 Task: Open a blank worksheet and write heading  Student grades data  Add 10 students name:-  'Joshua Rivera, Zoey Coleman, Ryan Wright, Addison Bailey, Jonathan Simmons, Brooklyn Ward, Caleb Barnes, Audrey Collins, Gabriel Perry, Sofia Bell. ' in march Last week sales are  100 to 150. Math Grade:-  90, 95, 80, 92, 85,88, 90, 78, 92, 85.Science Grade:-  85, 87, 92, 88, 90, 85, 92, 80, 88, 90.English Grade:-  92, 90, 85, 90, 88, 92, 85, 82, 90, 88.History Grade:-  88, 92, 78, 95, 90, 90, 80, 85, 92, 90. Total use the formula   =SUM(D2:G2) then presss enter. Save page analysisSalesBySKU_2022
Action: Mouse moved to (79, 106)
Screenshot: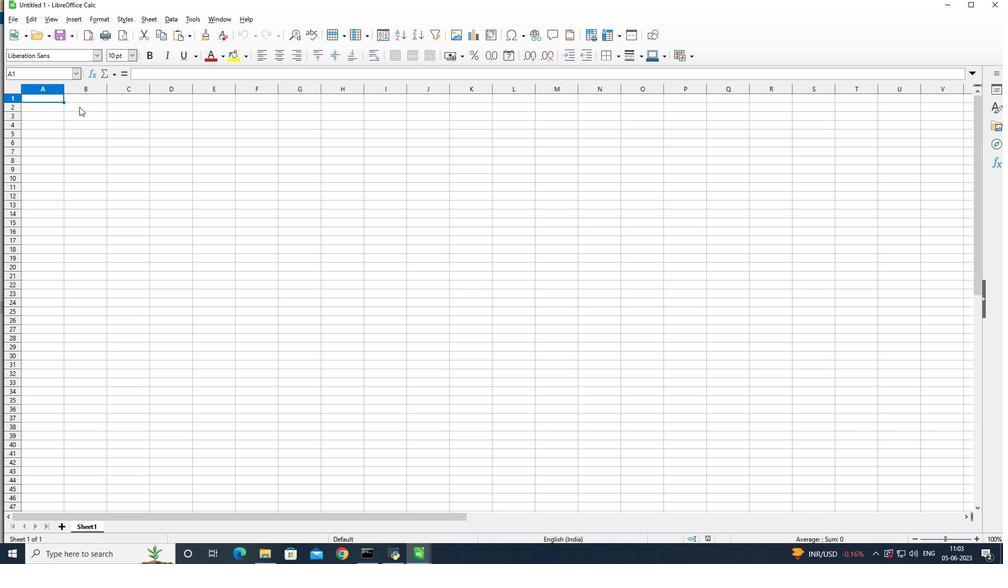 
Action: Mouse pressed left at (79, 106)
Screenshot: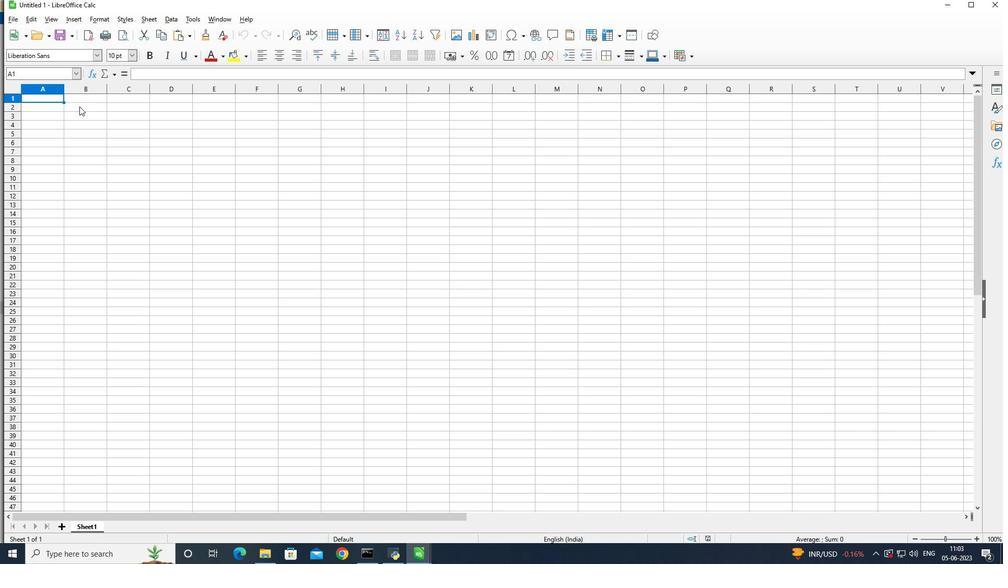 
Action: Mouse moved to (97, 106)
Screenshot: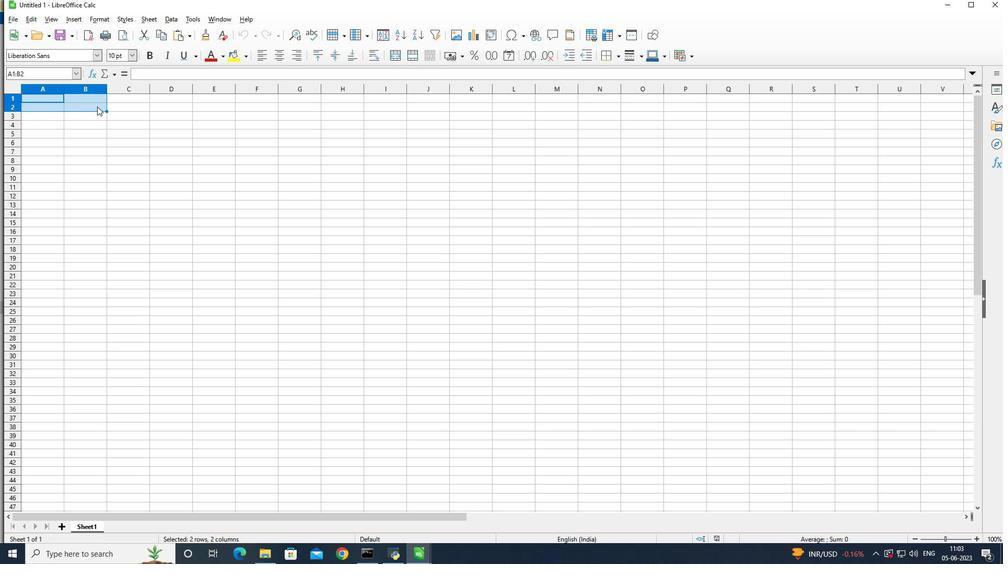 
Action: Key pressed <Key.shift>Student<Key.space><Key.shift>Grades<Key.space><Key.shift>Dara<Key.backspace><Key.backspace>ta<Key.enter>
Screenshot: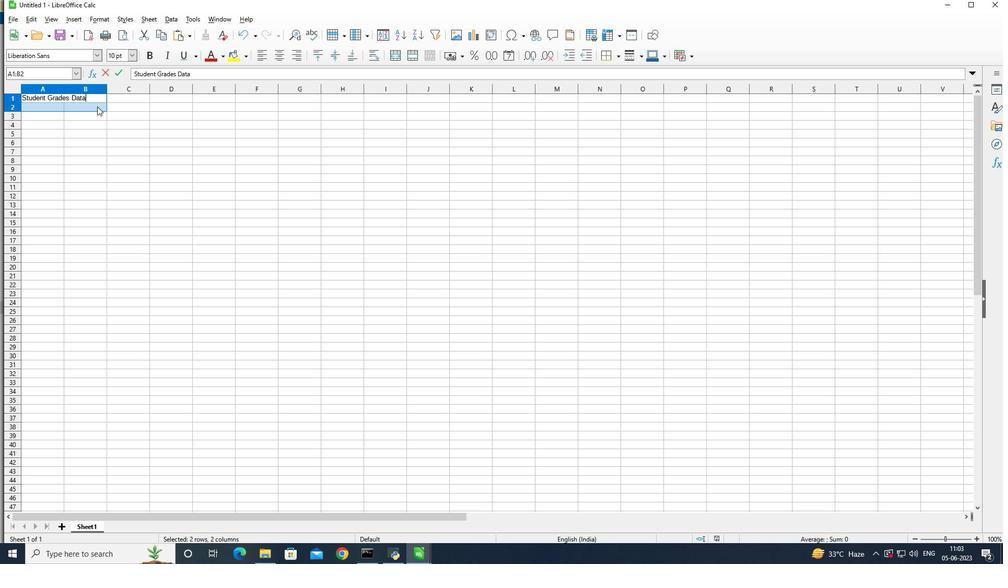 
Action: Mouse moved to (72, 111)
Screenshot: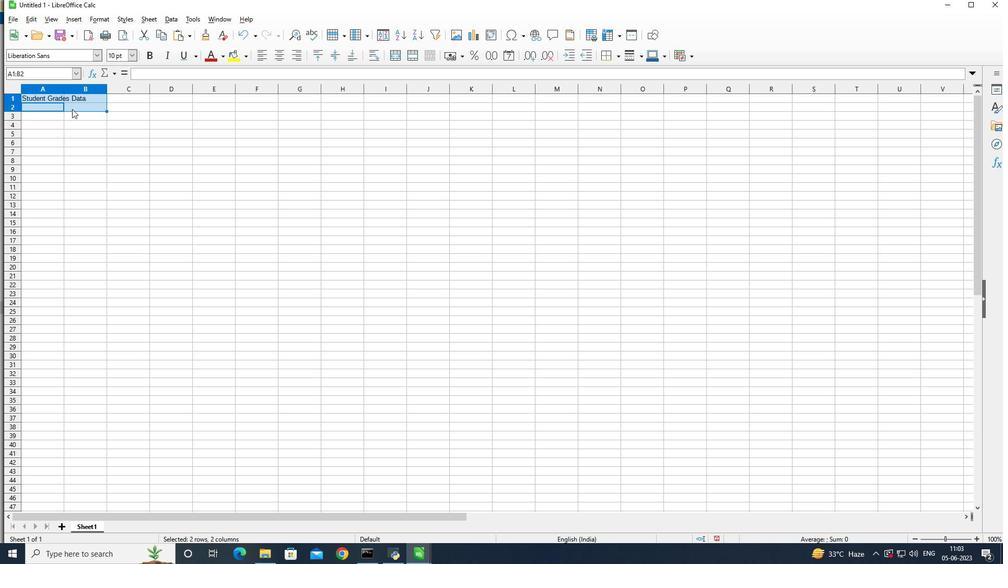 
Action: Mouse pressed left at (72, 111)
Screenshot: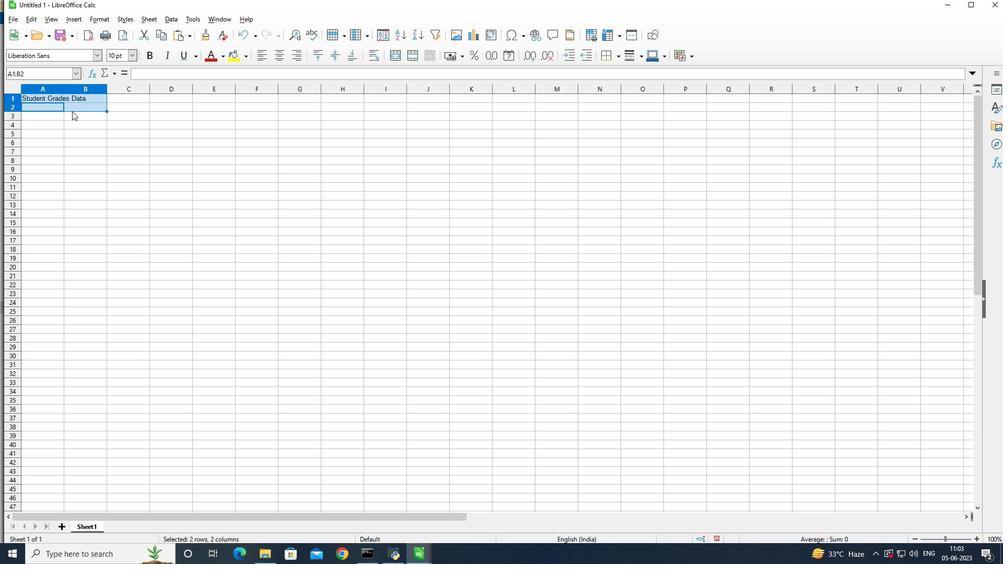 
Action: Mouse moved to (62, 131)
Screenshot: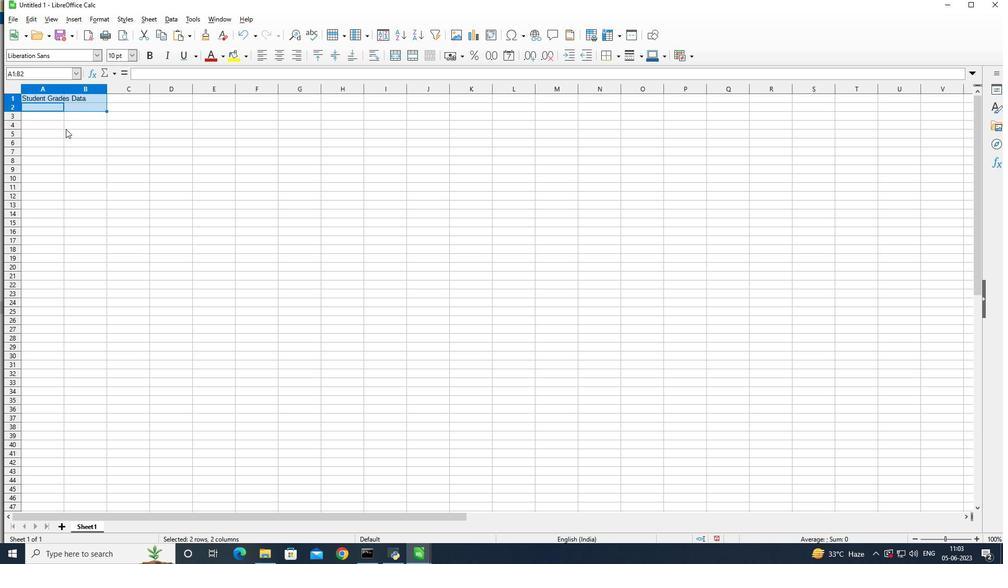 
Action: Mouse pressed left at (62, 131)
Screenshot: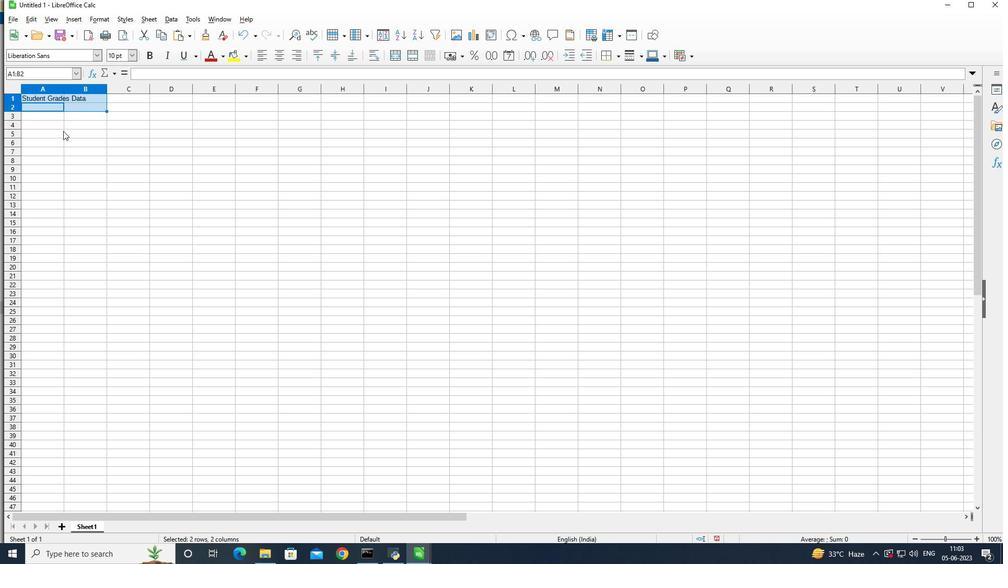 
Action: Mouse moved to (130, 119)
Screenshot: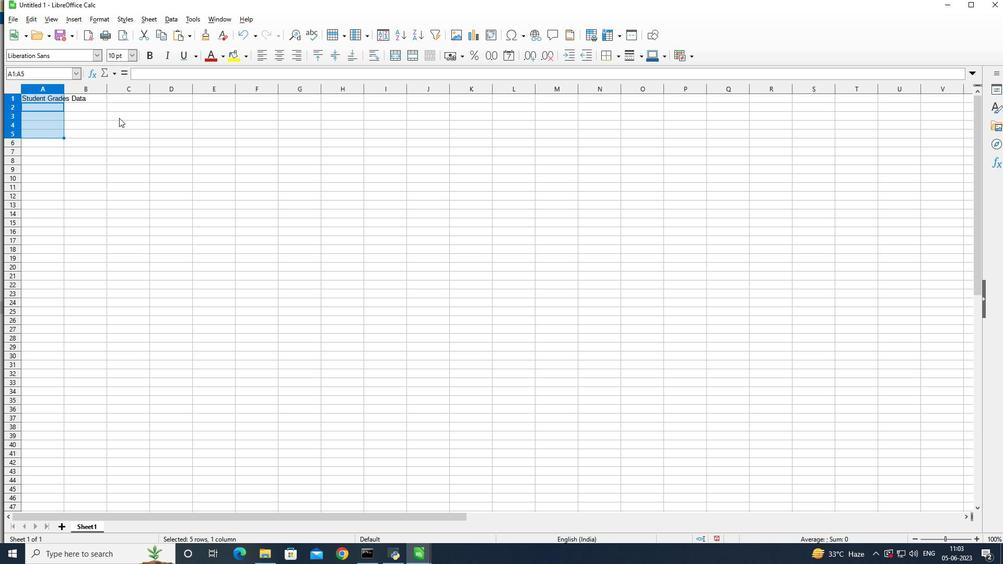 
Action: Mouse pressed left at (130, 119)
Screenshot: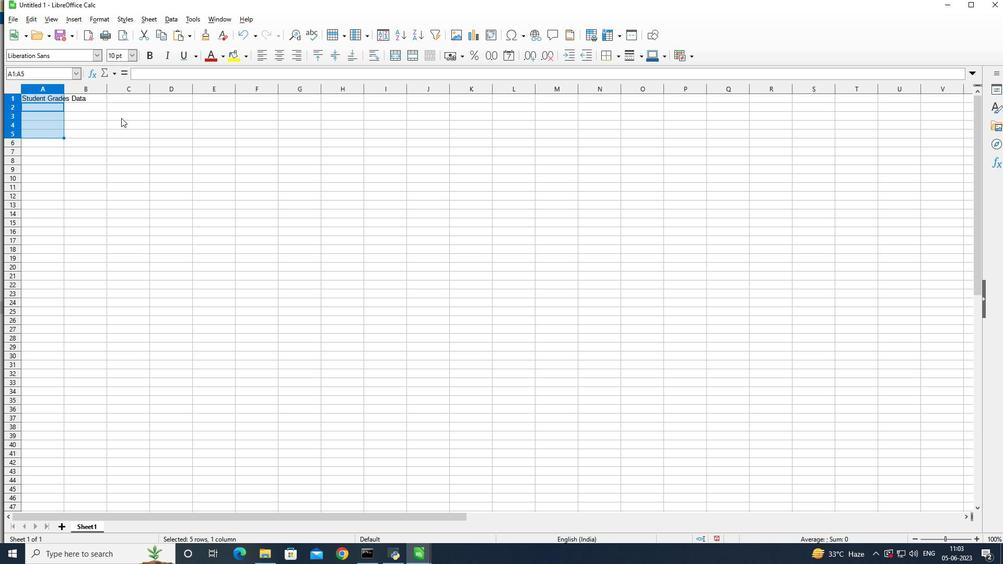 
Action: Mouse moved to (324, 180)
Screenshot: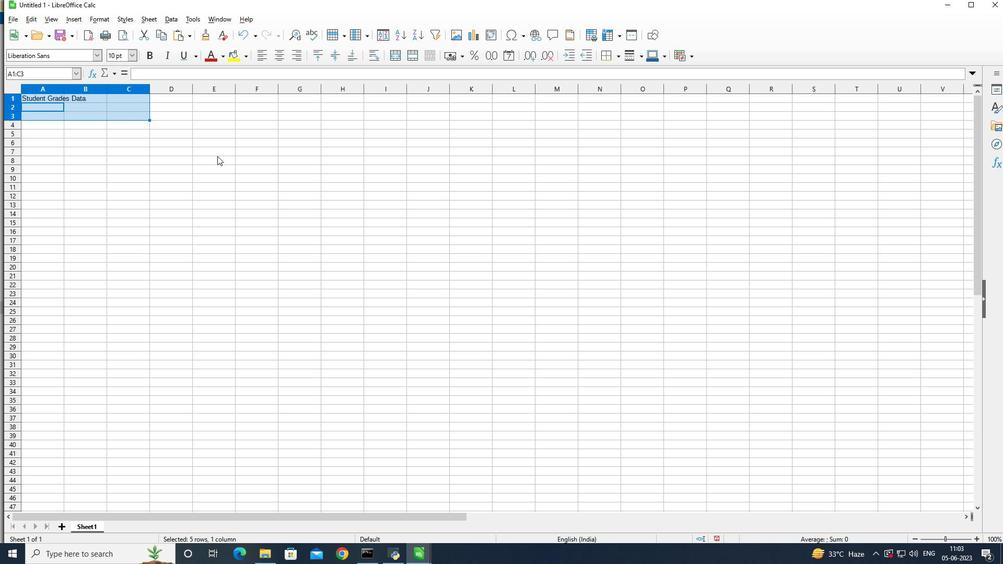 
Action: Mouse pressed right at (324, 180)
Screenshot: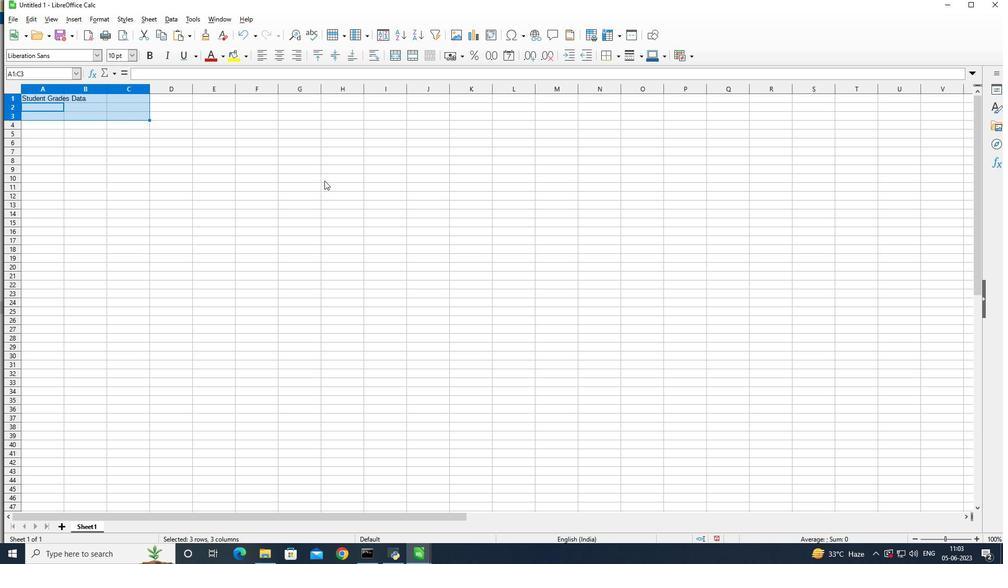 
Action: Mouse moved to (39, 108)
Screenshot: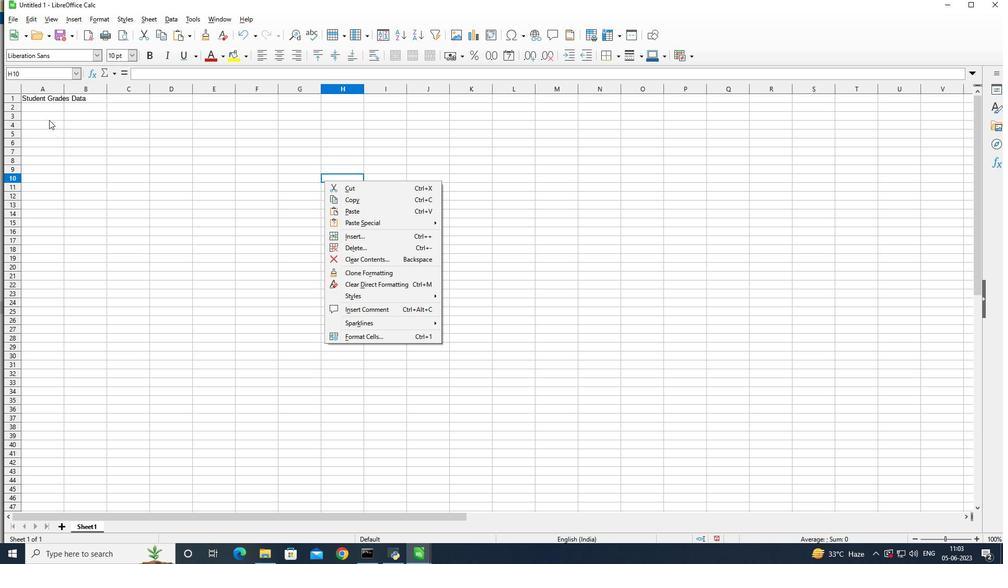 
Action: Mouse pressed left at (39, 108)
Screenshot: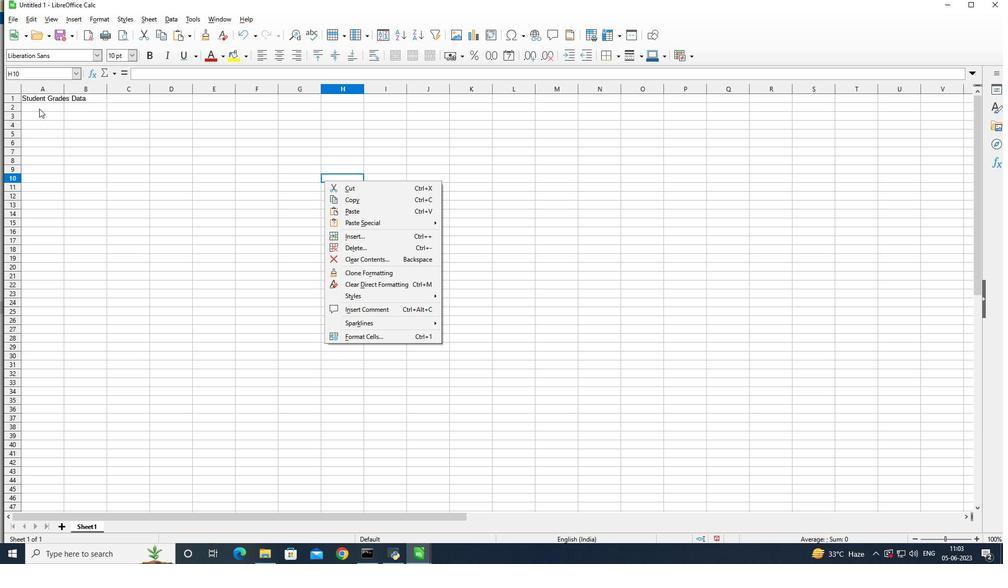 
Action: Mouse pressed left at (39, 108)
Screenshot: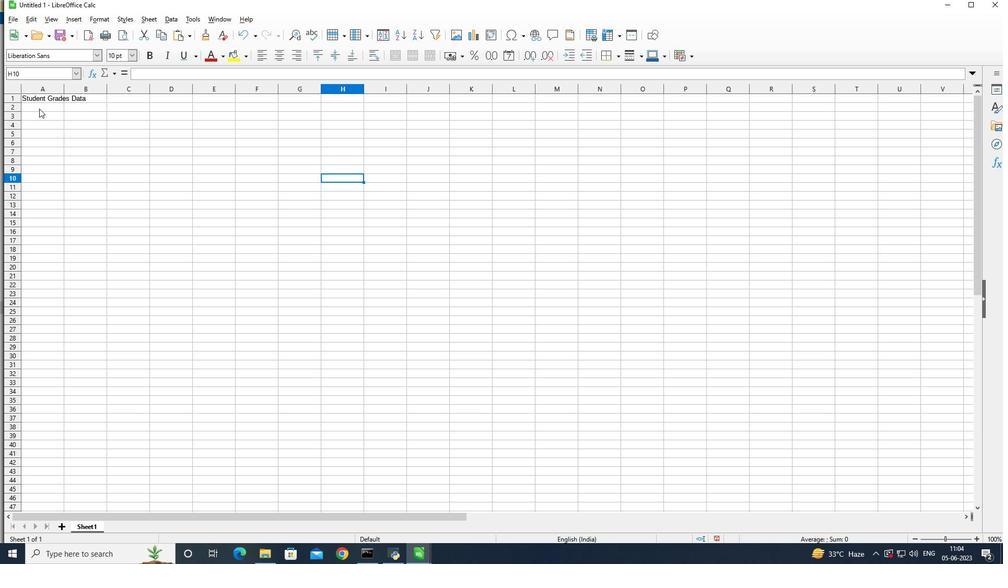 
Action: Mouse moved to (83, 193)
Screenshot: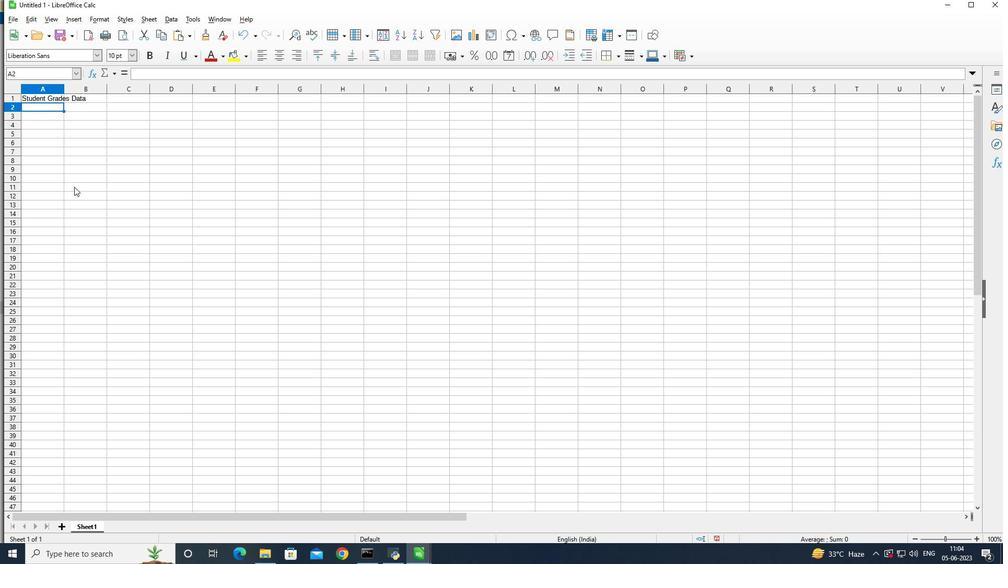 
Action: Key pressed <Key.shift>Name<Key.enter><Key.shift>Joshua<Key.space><Key.shift><Key.shift><Key.shift><Key.shift><Key.shift><Key.shift><Key.shift><Key.shift><Key.shift><Key.shift><Key.shift><Key.shift><Key.shift><Key.shift><Key.shift><Key.shift><Key.shift><Key.shift><Key.shift><Key.shift><Key.shift><Key.shift><Key.shift>Rivera<Key.enter><Key.shift>Zoey<Key.space><Key.shift>Coleman<Key.enter><Key.shift>Ryan<Key.space><Key.shift>Wright<Key.enter><Key.shift>Addison<Key.space><Key.shift>Bailey<Key.enter><Key.shift>Jonathan<Key.space><Key.shift>Simmons<Key.enter><Key.shift>Brookly<Key.space><Key.shift>Ward<Key.enter><Key.shift>Caleb<Key.space><Key.shift>Barnes<Key.enter><Key.shift>Audrey<Key.space><Key.shift>Collins<Key.enter><Key.shift><Key.shift><Key.shift><Key.shift><Key.shift><Key.shift><Key.shift><Key.shift><Key.shift><Key.shift><Key.shift><Key.shift>Gabriel<Key.space><Key.shift>Perry<Key.enter><Key.shift>Sofia<Key.space><Key.shift>Bell<Key.enter>
Screenshot: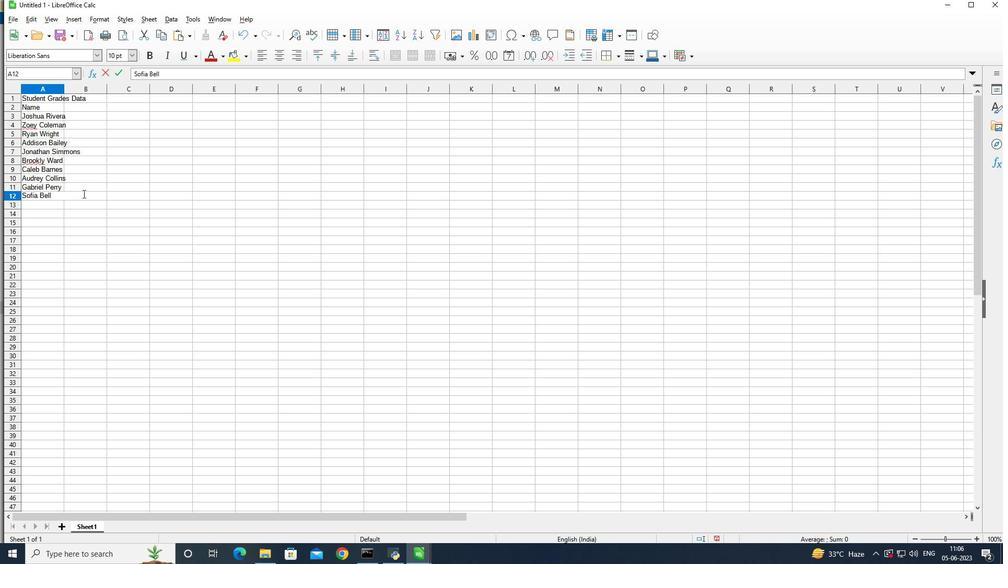 
Action: Mouse moved to (111, 108)
Screenshot: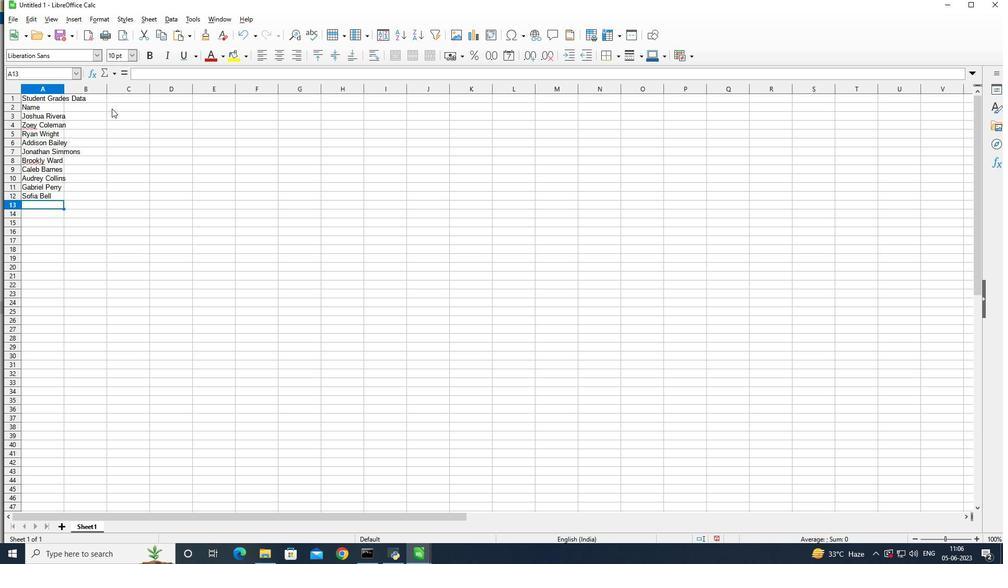
Action: Mouse pressed left at (111, 108)
Screenshot: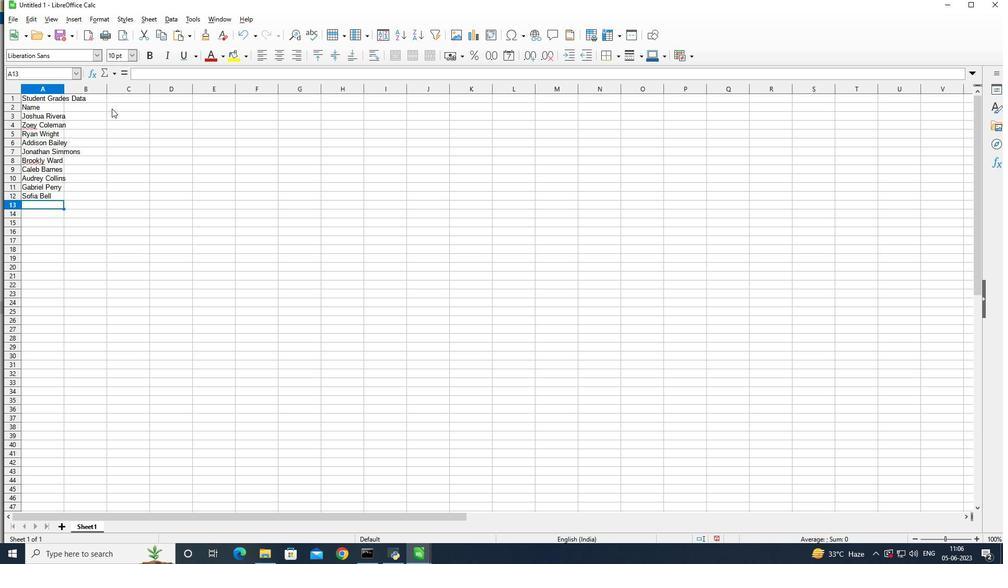 
Action: Mouse moved to (683, 308)
Screenshot: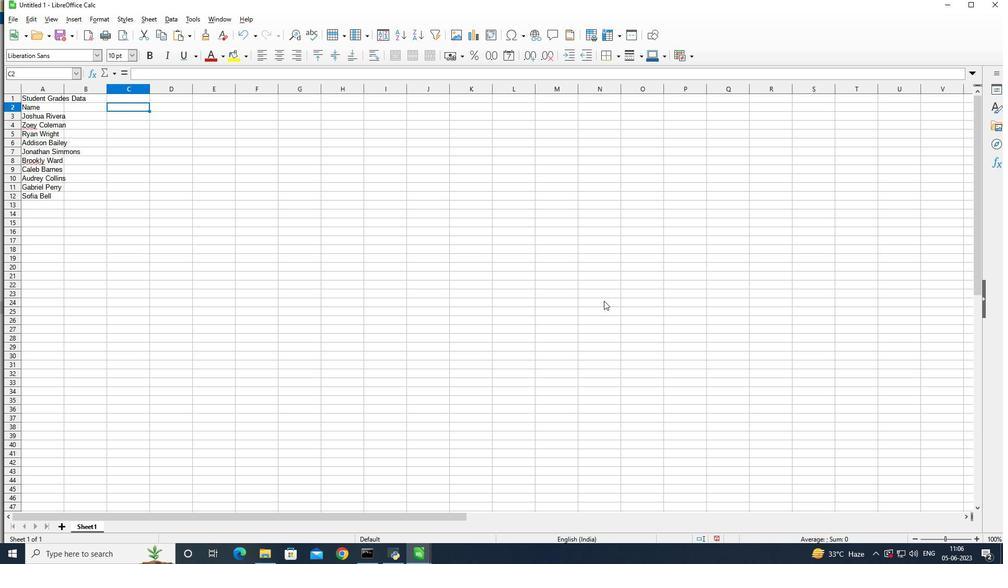 
Action: Key pressed <Key.shift>March<Key.space>
Screenshot: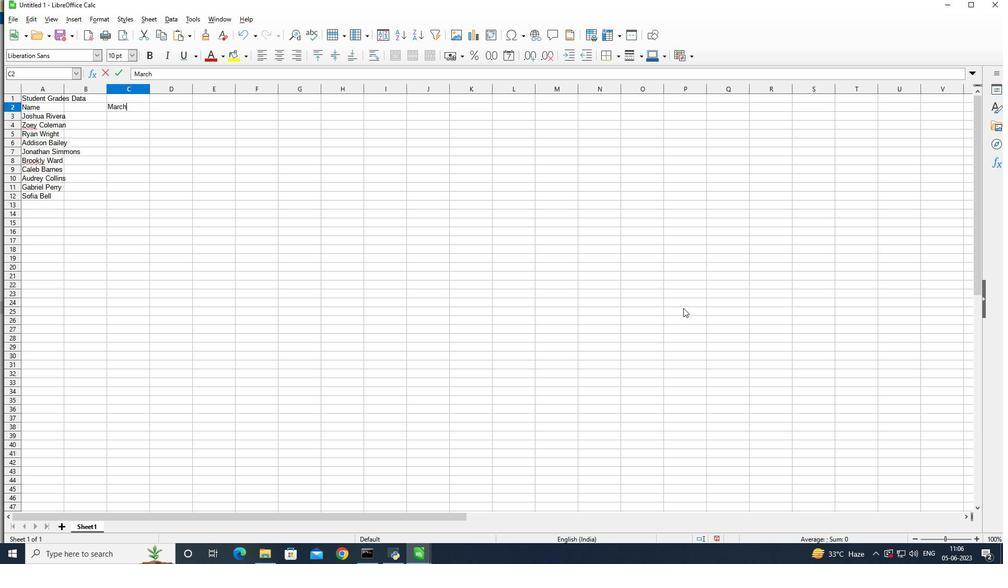 
Action: Mouse moved to (683, 308)
Screenshot: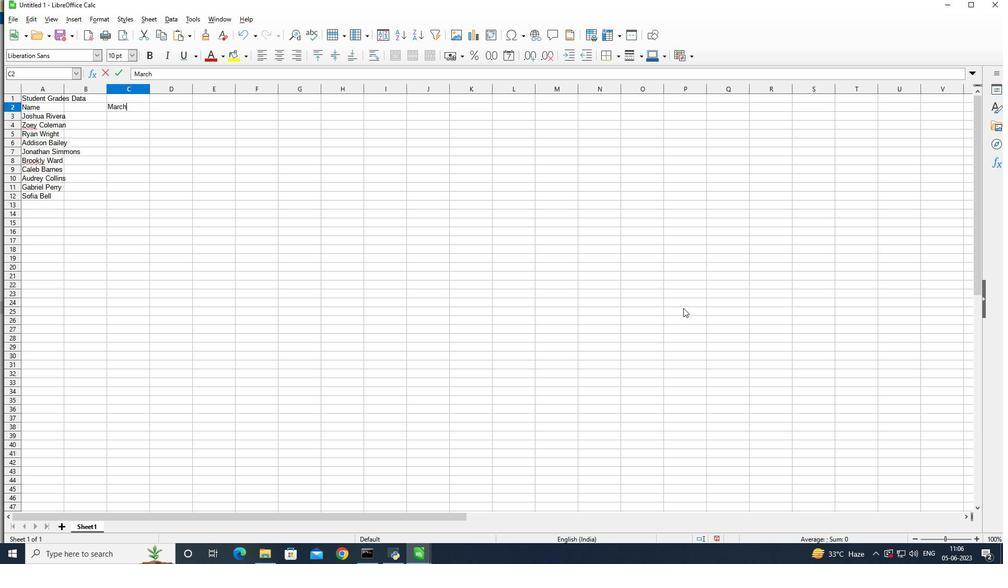 
Action: Key pressed <Key.shift>l
Screenshot: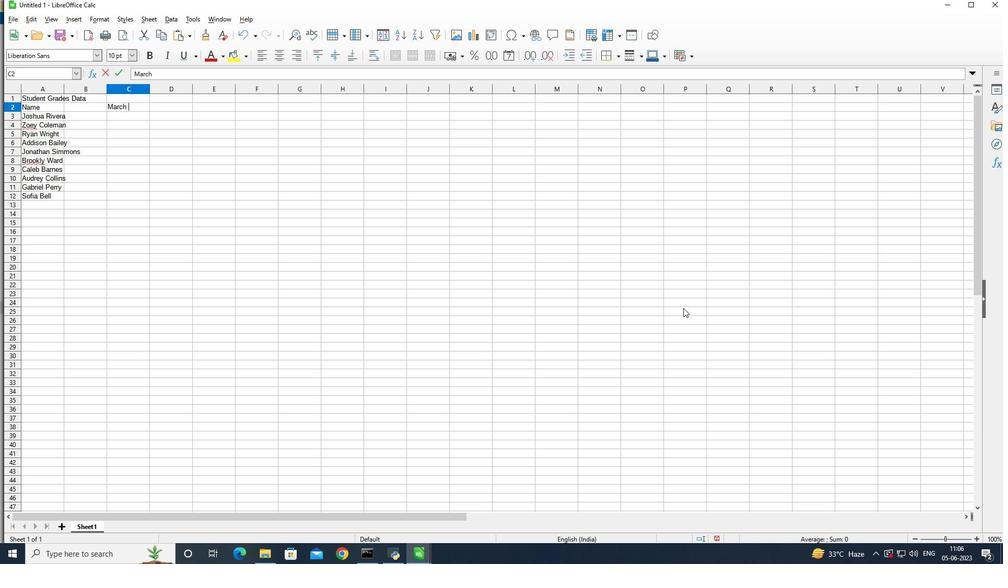 
Action: Mouse moved to (683, 309)
Screenshot: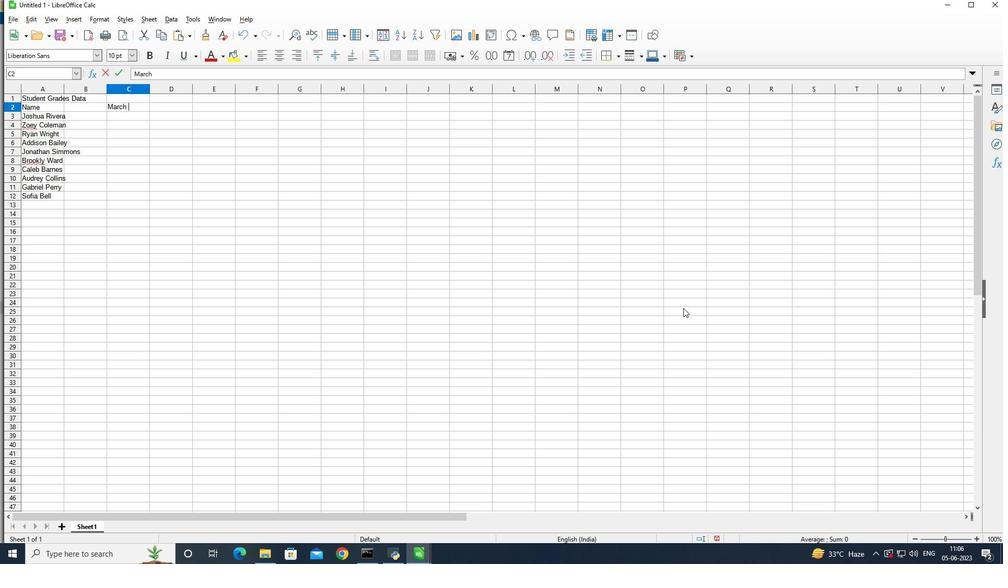 
Action: Key pressed ast<Key.space>
Screenshot: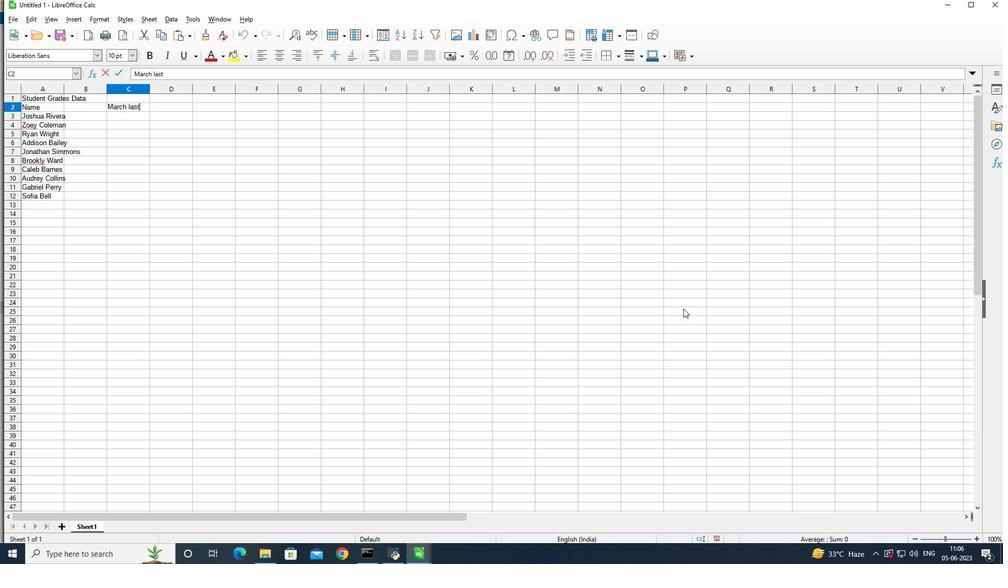 
Action: Mouse moved to (683, 309)
Screenshot: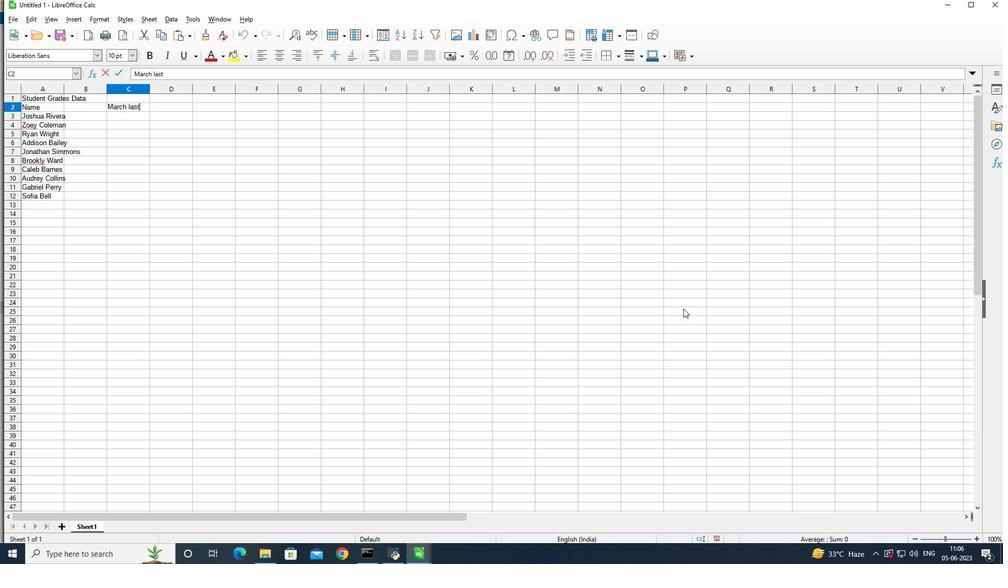
Action: Key pressed <Key.shift>week<Key.space><Key.shift>sal
Screenshot: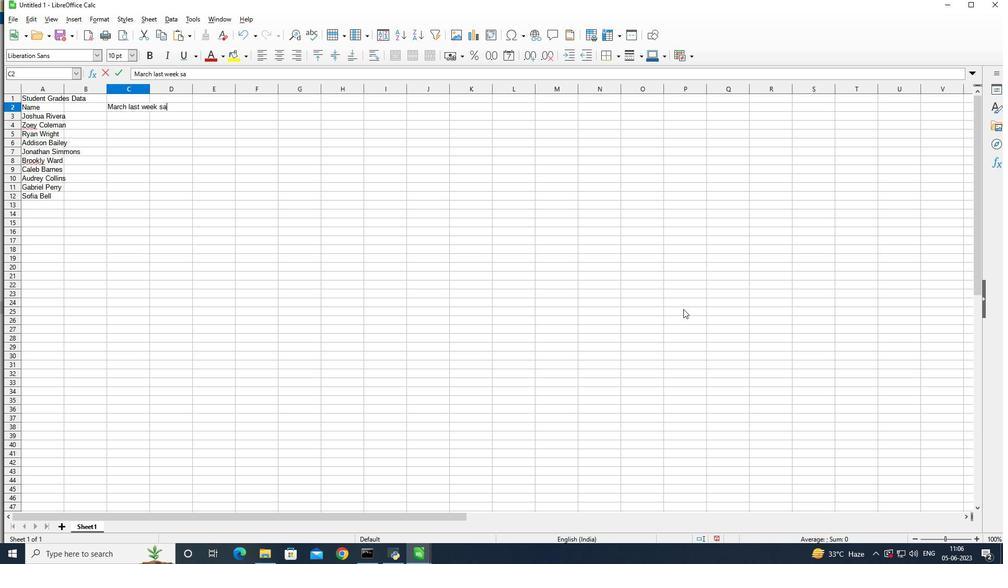 
Action: Mouse moved to (683, 309)
Screenshot: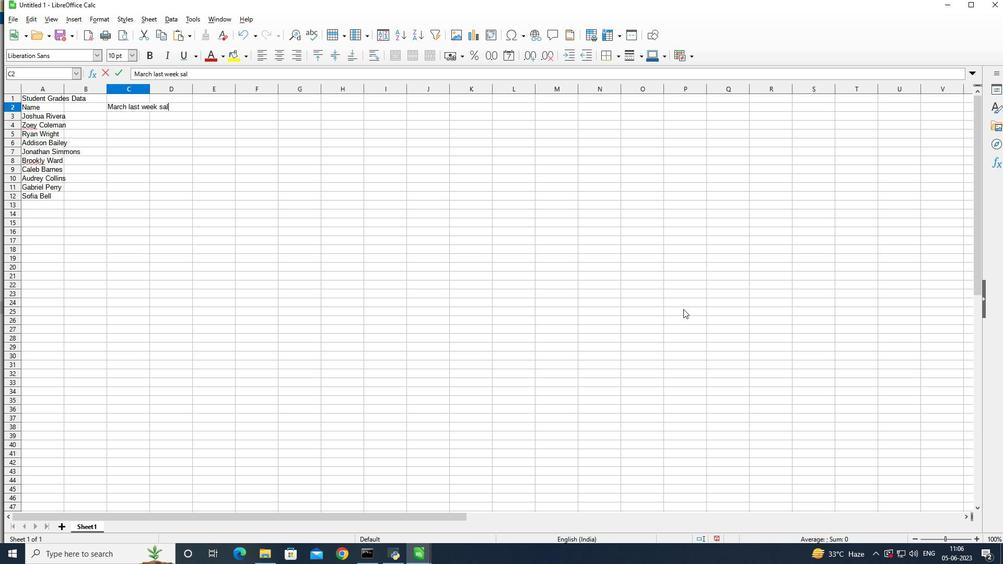 
Action: Key pressed e<Key.enter>100<Key.enter>102<Key.shift_r>1<Key.backspace>
Screenshot: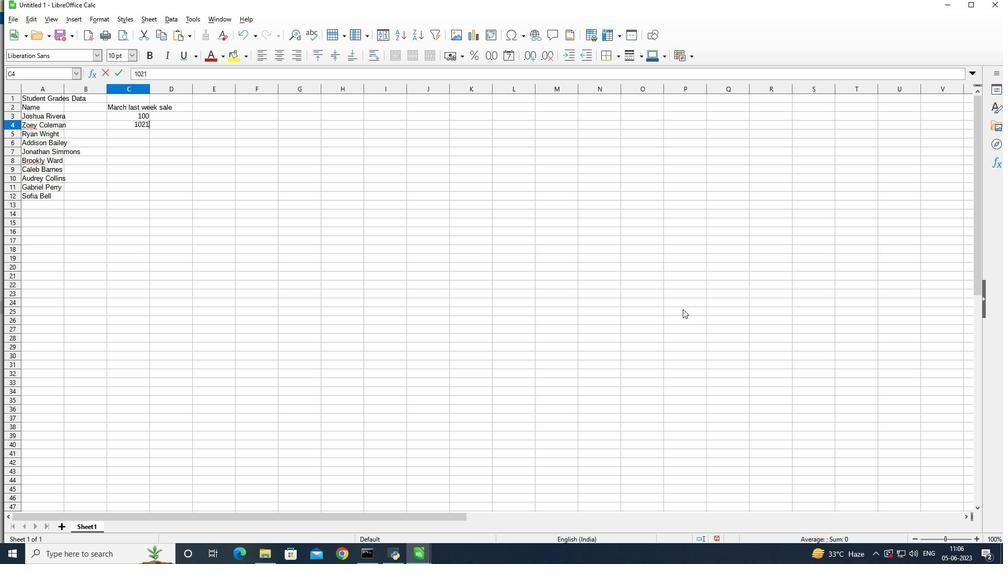 
Action: Mouse moved to (705, 332)
Screenshot: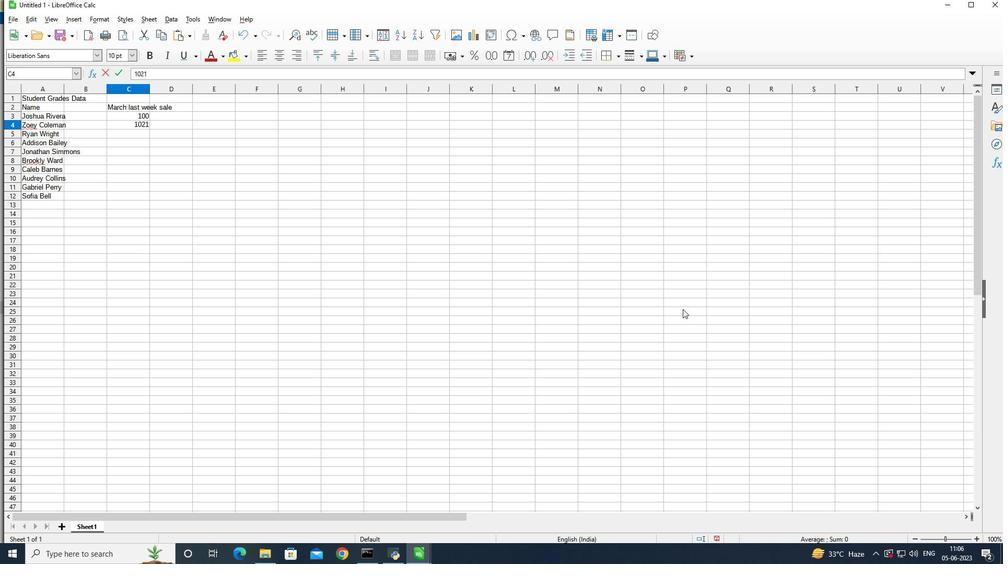 
Action: Key pressed <Key.enter>105<Key.enter>110<Key.enter>115<Key.enter>120<Key.enter>125<Key.enter>130<Key.enter>135<Key.enter>140
Screenshot: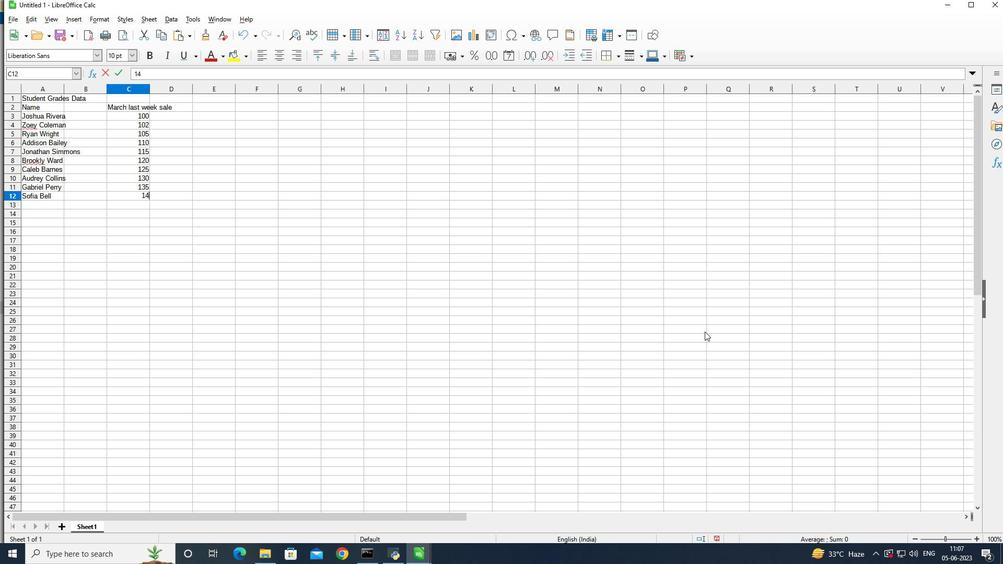 
Action: Mouse moved to (720, 344)
Screenshot: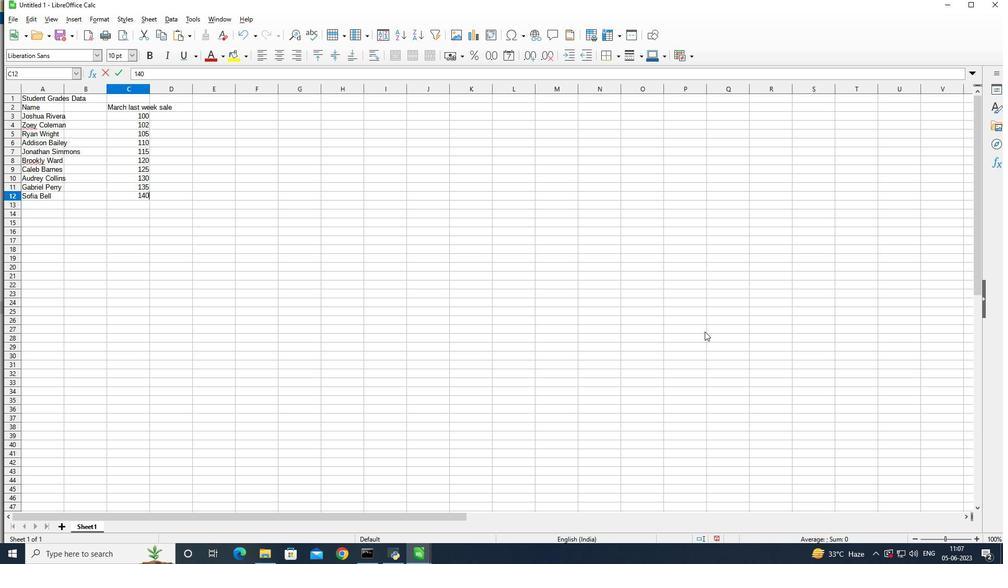 
Action: Key pressed <Key.backspace><Key.backspace>
Screenshot: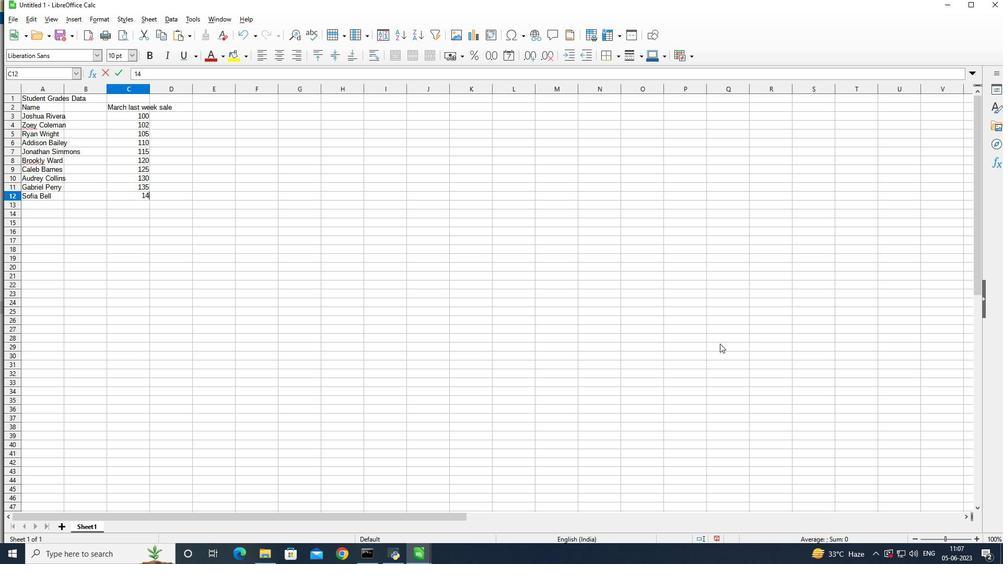 
Action: Mouse moved to (743, 364)
Screenshot: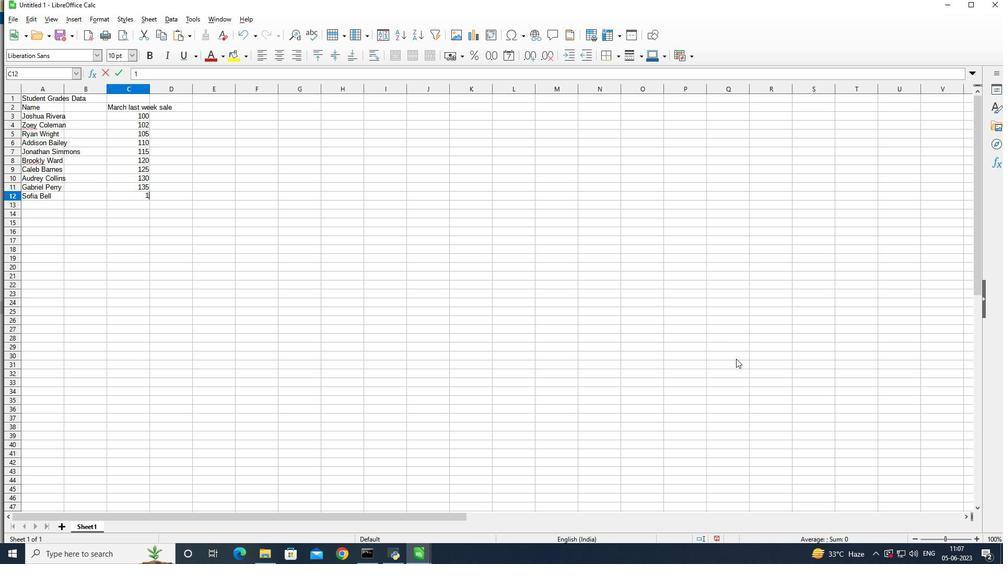 
Action: Key pressed 50<Key.enter>
Screenshot: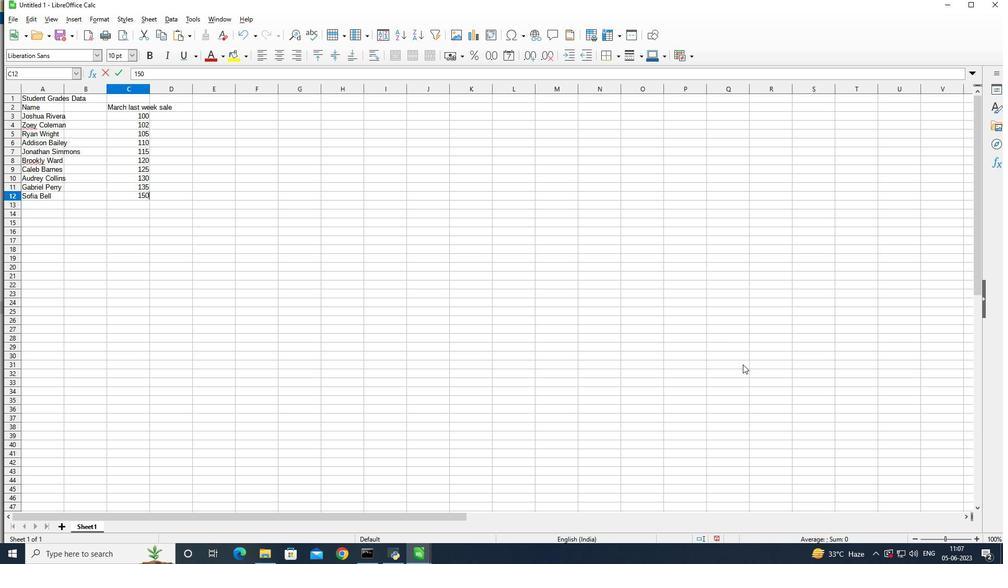 
Action: Mouse moved to (198, 108)
Screenshot: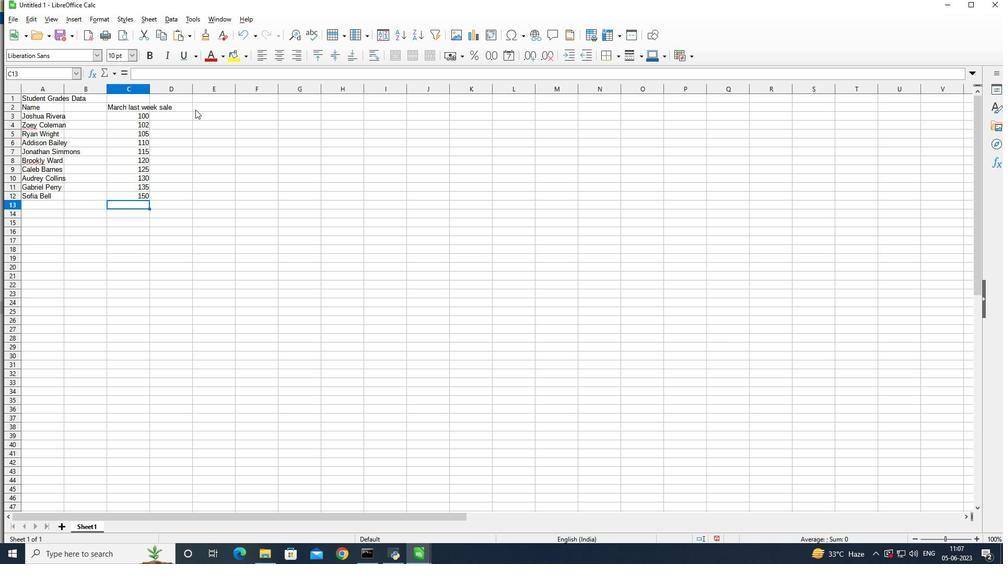 
Action: Mouse pressed left at (198, 108)
Screenshot: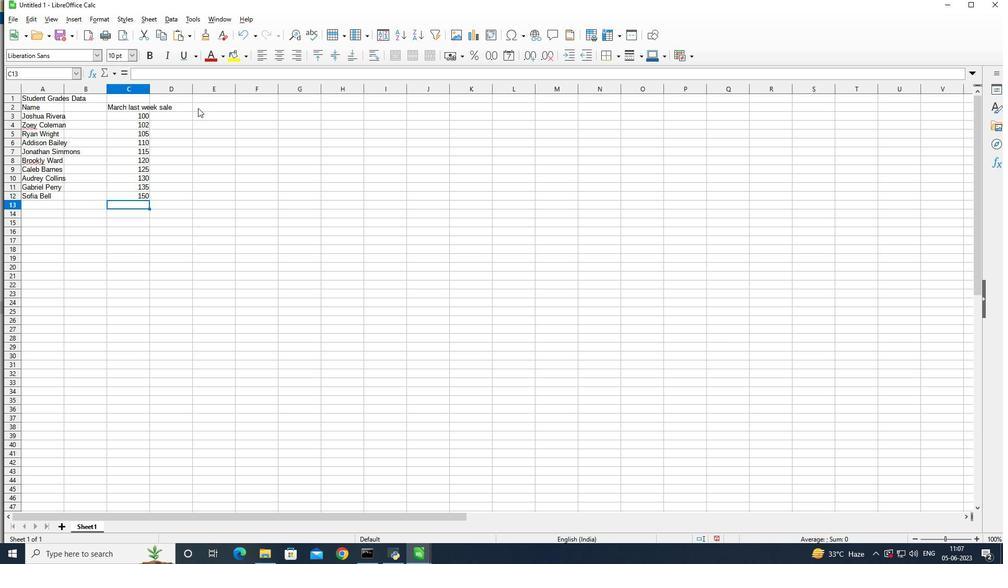 
Action: Mouse moved to (383, 151)
Screenshot: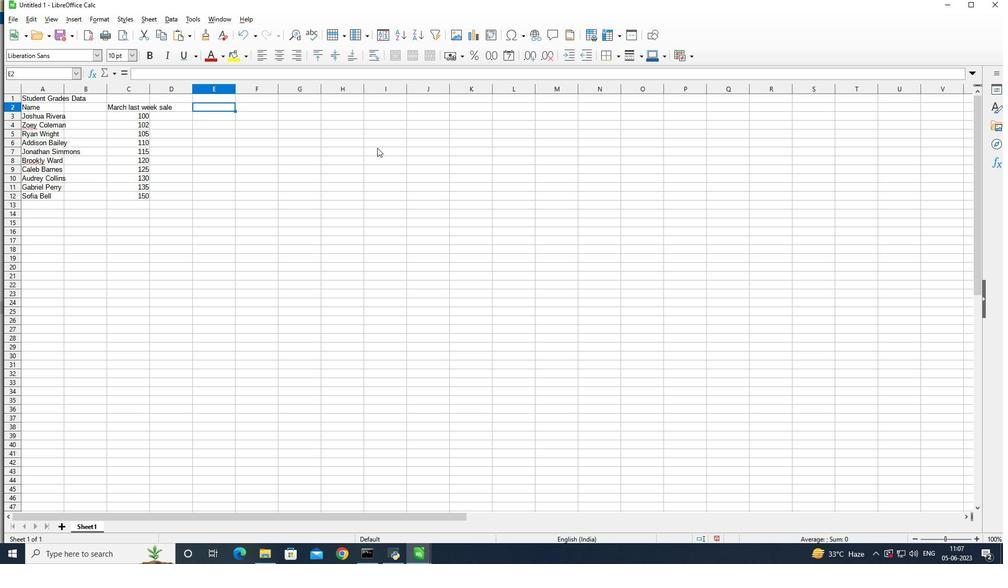 
Action: Key pressed <Key.shift>Math<Key.space><Key.shift>Grade<Key.enter>90<Key.enter>
Screenshot: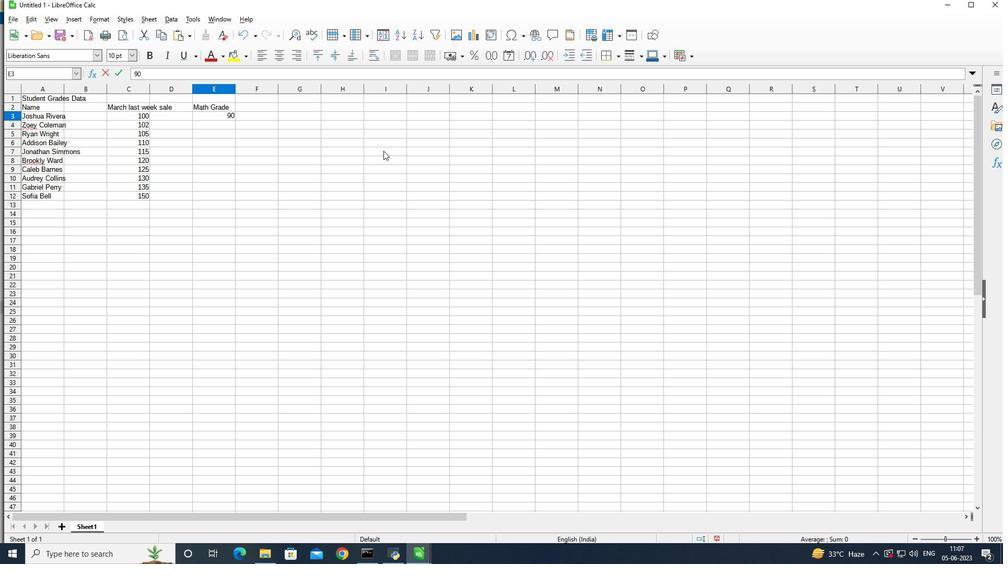 
Action: Mouse moved to (505, 263)
Screenshot: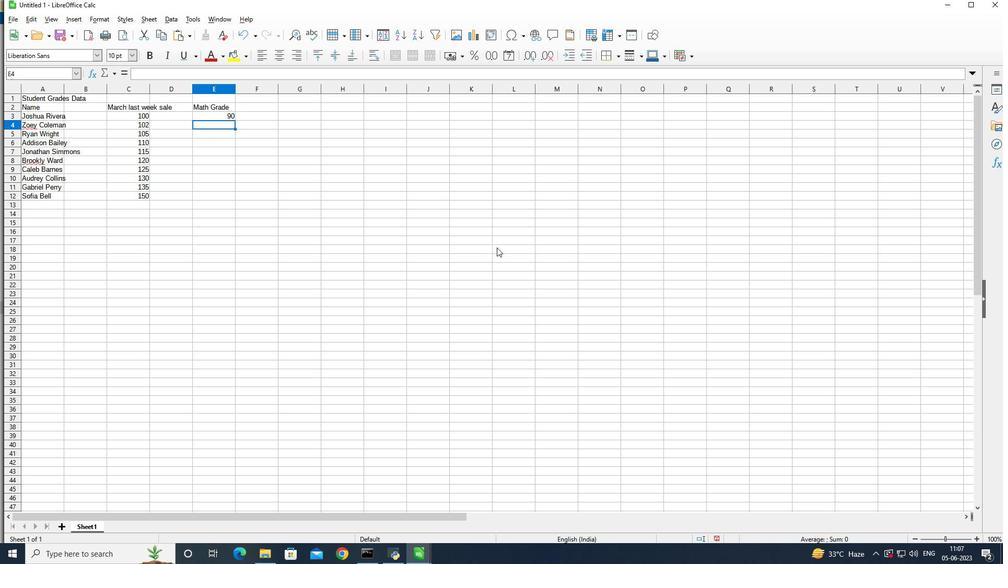 
Action: Key pressed 95<Key.enter>80<Key.enter>92<Key.enter>85<Key.enter>88<Key.enter>90<Key.enter>78<Key.enter>92<Key.enter>85<Key.enter>
Screenshot: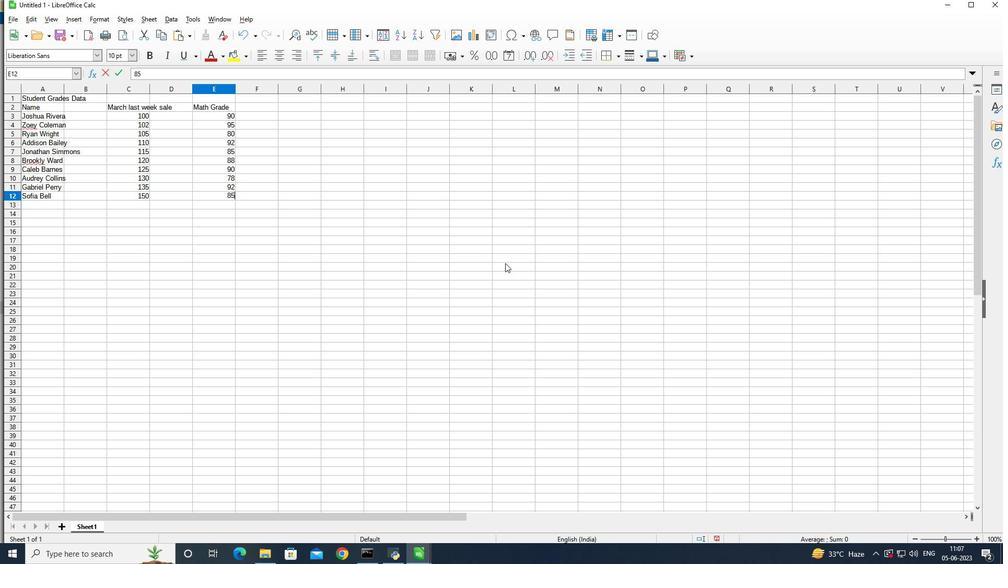 
Action: Mouse moved to (253, 109)
Screenshot: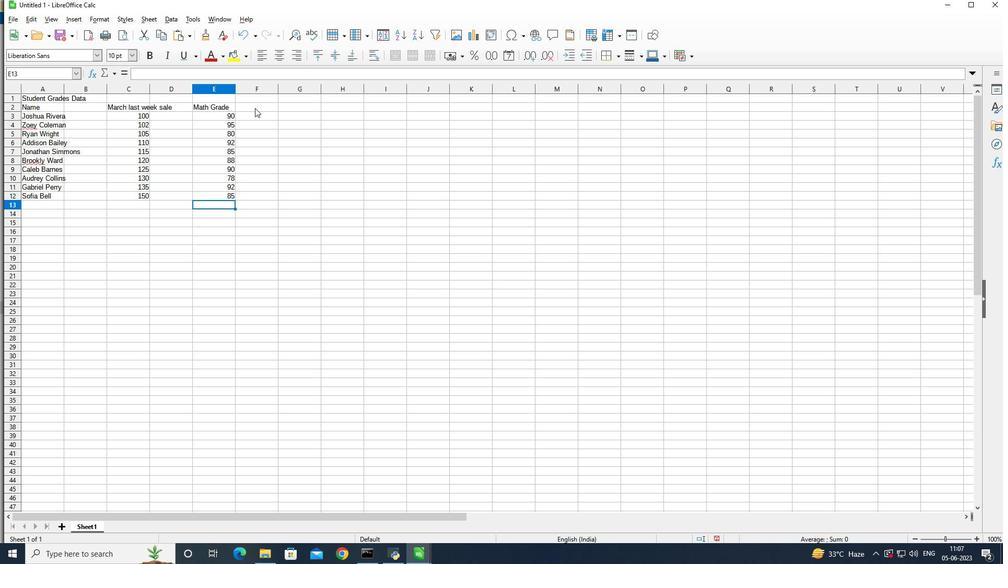 
Action: Mouse pressed left at (253, 109)
Screenshot: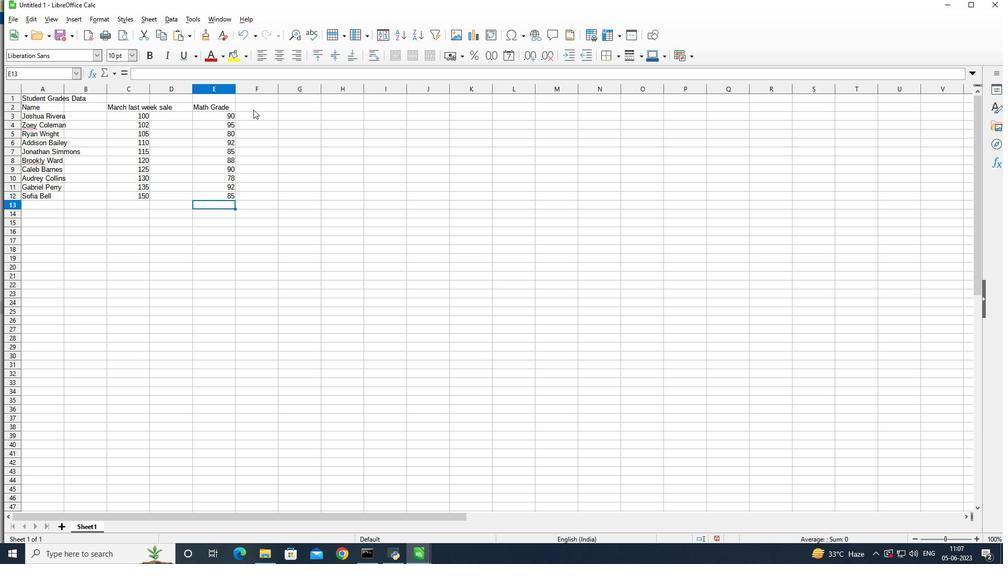 
Action: Mouse moved to (436, 167)
Screenshot: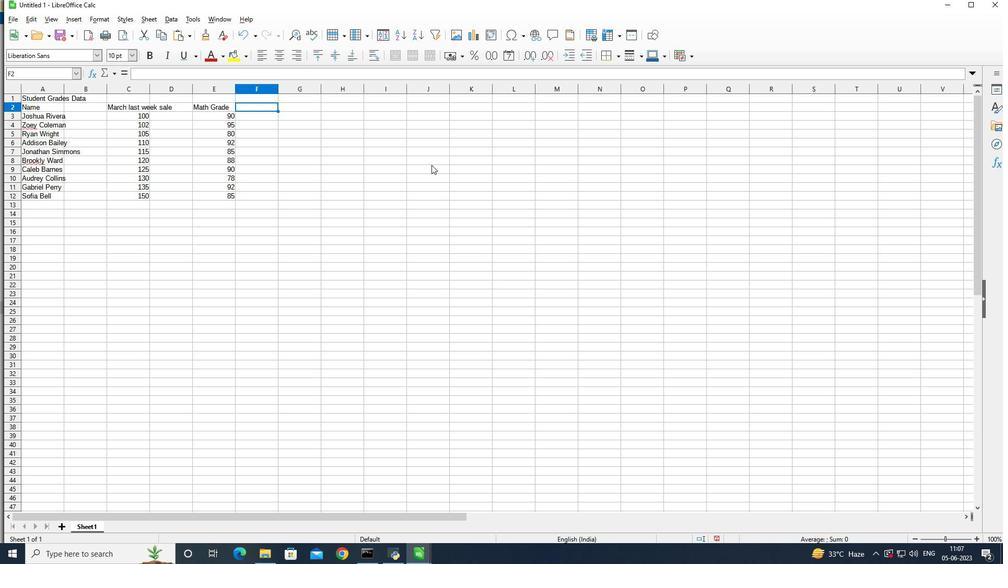 
Action: Key pressed <Key.shift>S
Screenshot: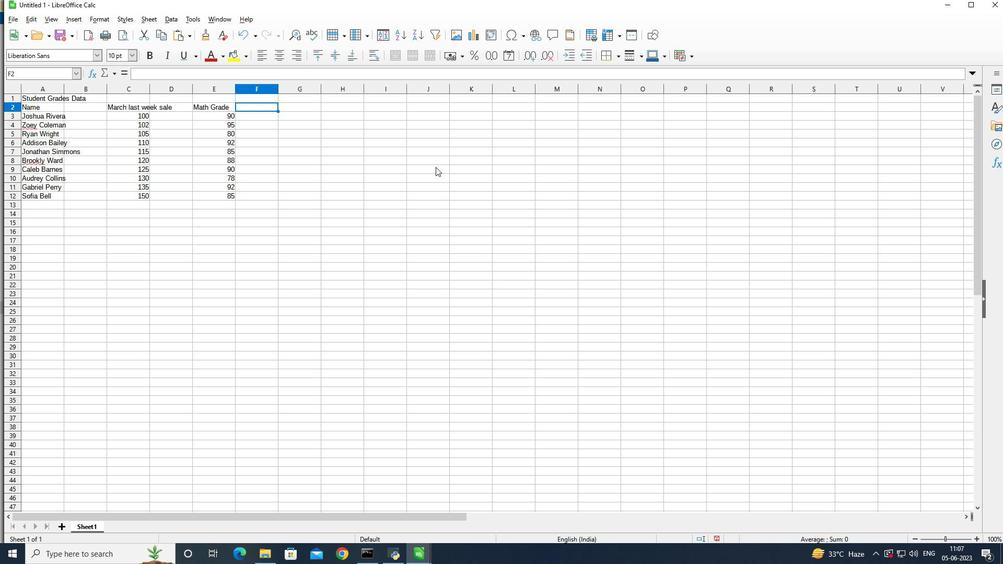 
Action: Mouse moved to (436, 167)
Screenshot: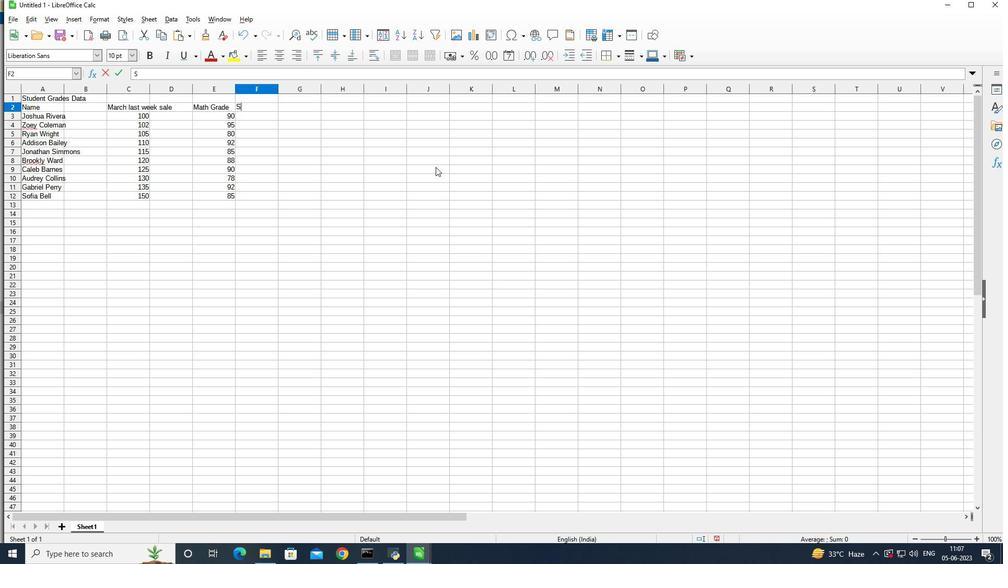 
Action: Key pressed cience<Key.space><Key.shift>F<Key.backspace><Key.shift>Gar<Key.backspace><Key.backspace>rade<Key.enter>85<Key.enter>87<Key.enter>92<Key.enter>88<Key.enter>90<Key.enter>85<Key.enter>92<Key.enter>80
Screenshot: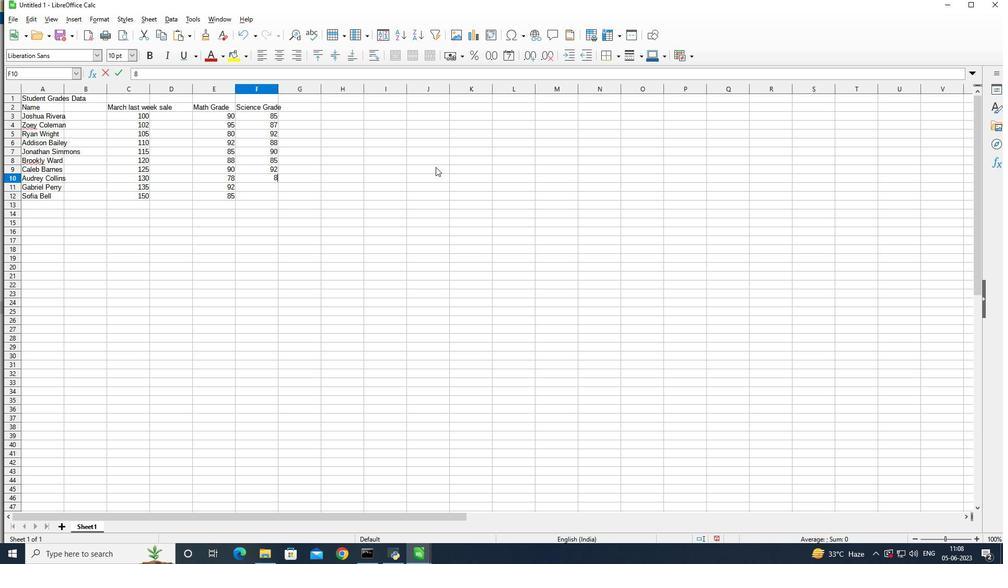 
Action: Mouse moved to (436, 169)
Screenshot: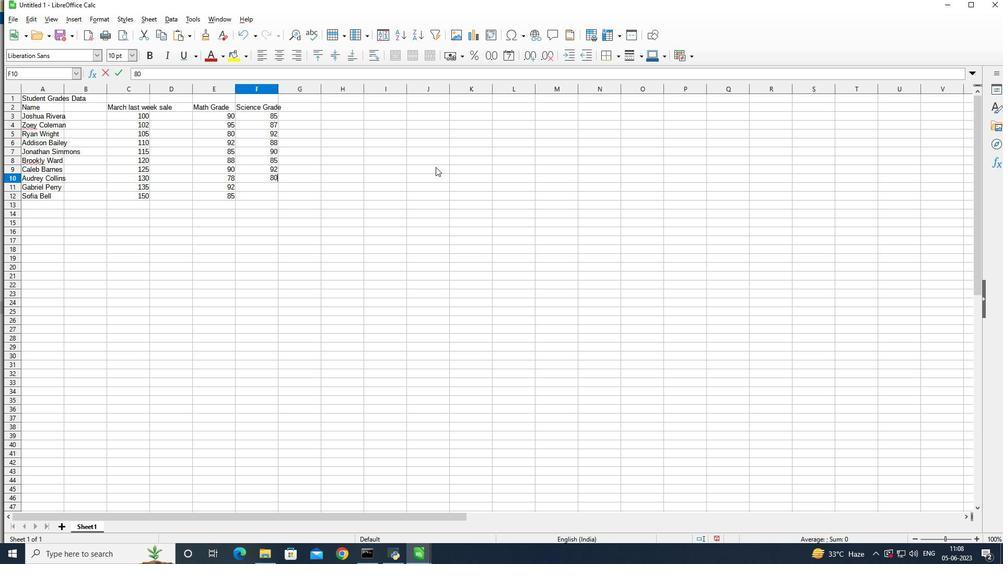 
Action: Key pressed <Key.enter>88<Key.enter>
Screenshot: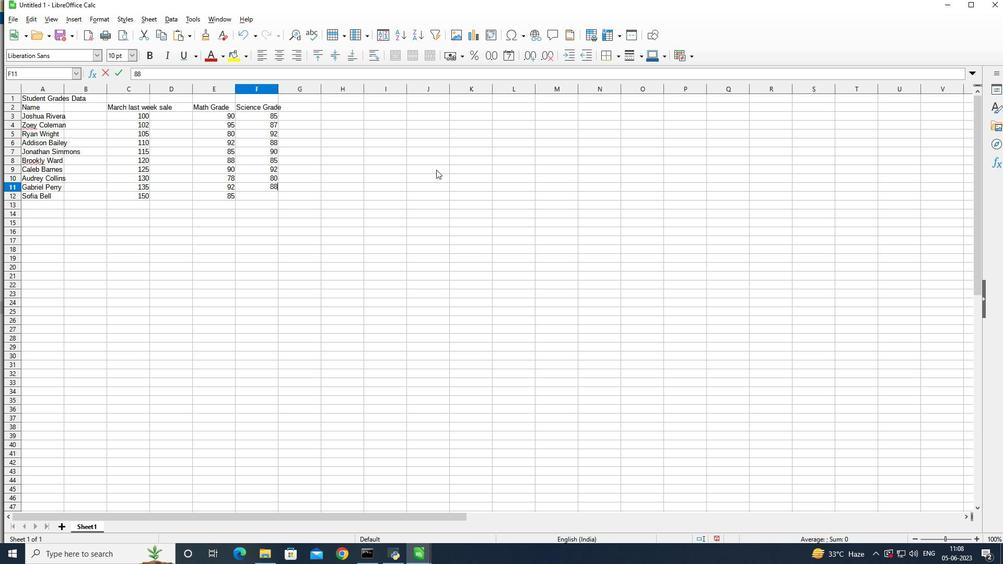 
Action: Mouse moved to (439, 173)
Screenshot: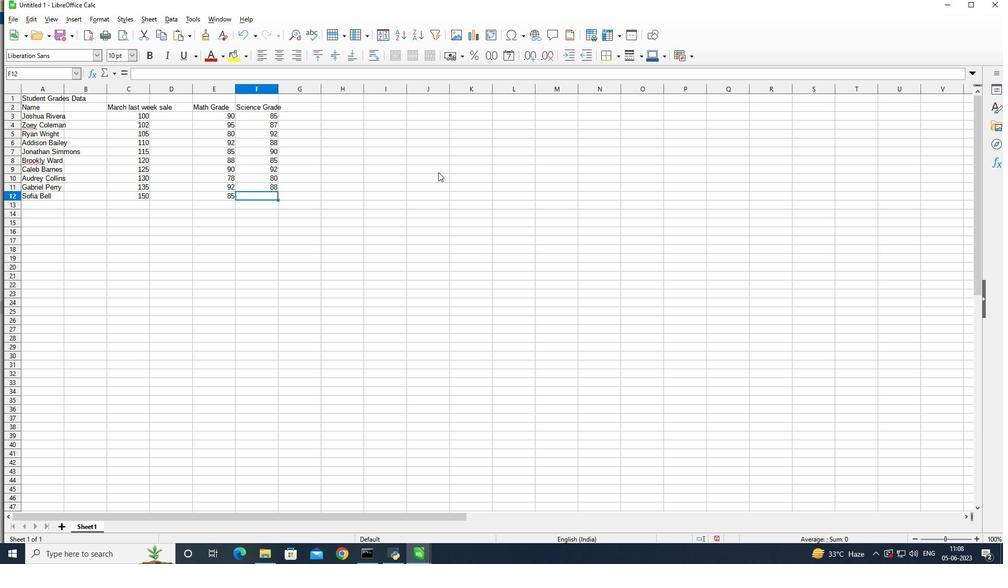 
Action: Key pressed 90<Key.enter>
Screenshot: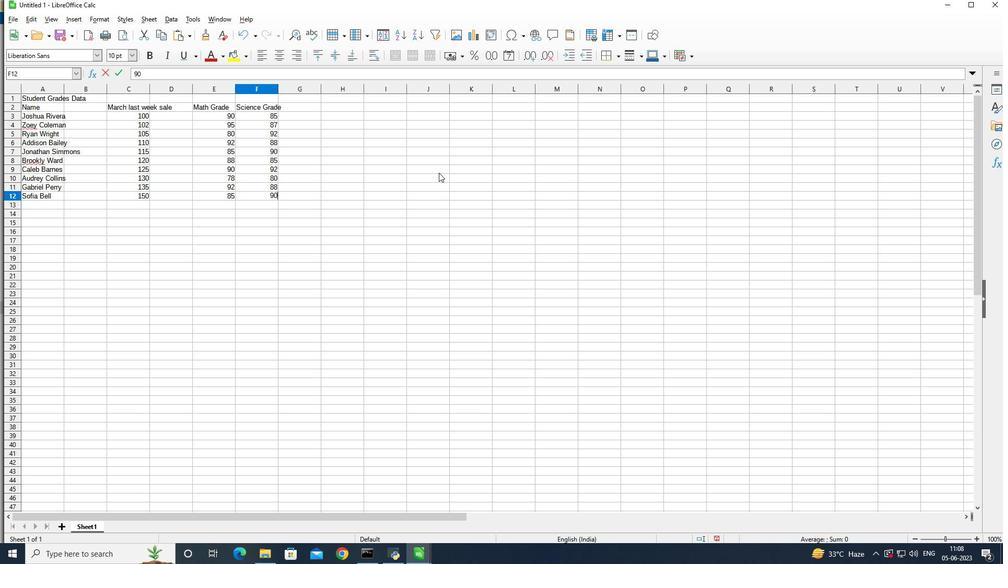 
Action: Mouse moved to (299, 104)
Screenshot: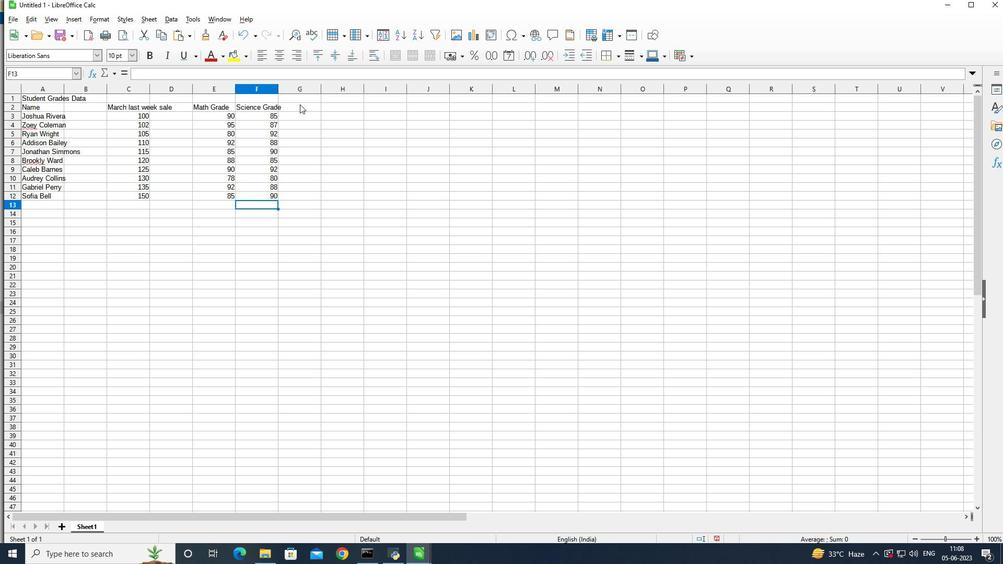 
Action: Mouse pressed left at (299, 104)
Screenshot: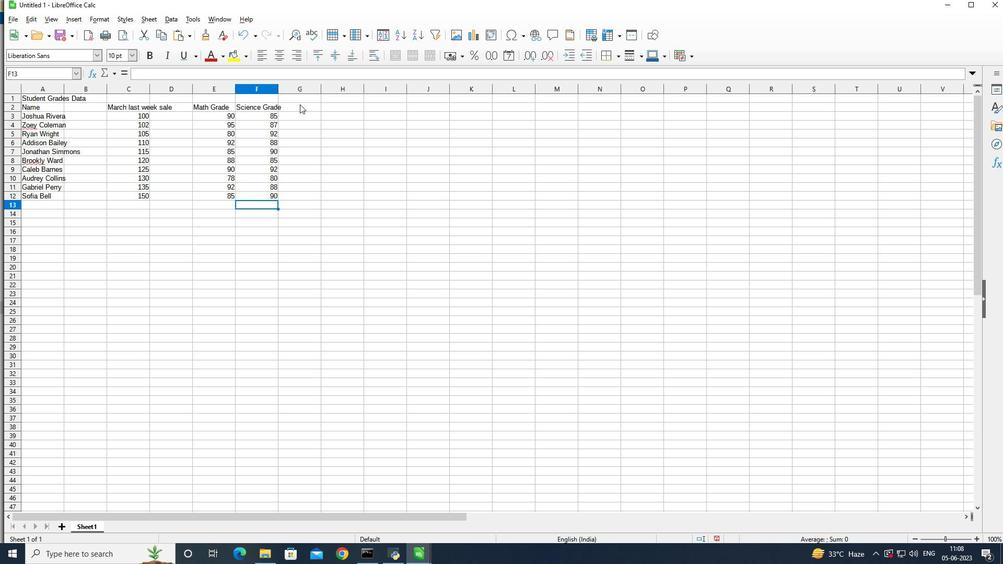 
Action: Mouse moved to (389, 124)
Screenshot: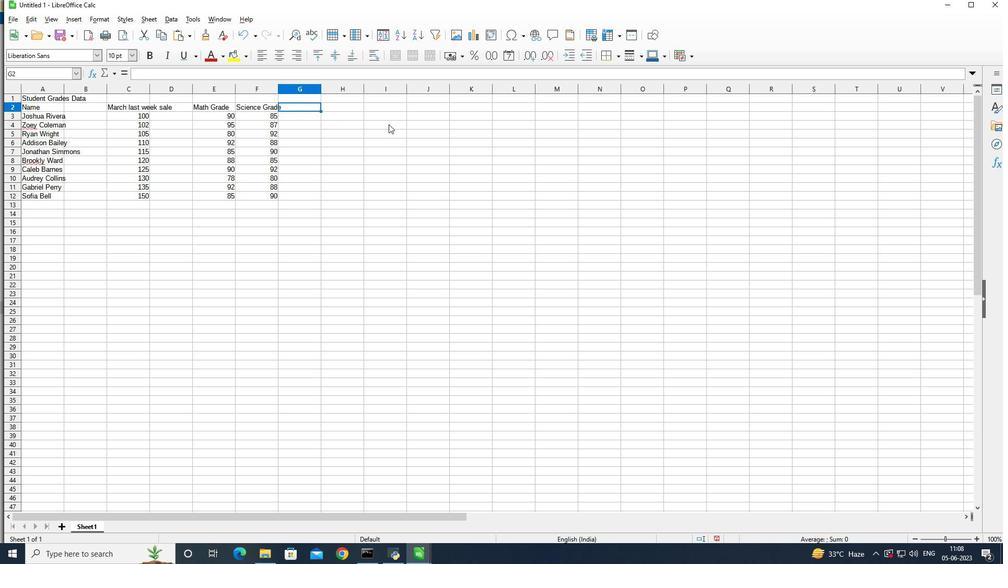 
Action: Key pressed <Key.shift><Key.shift><Key.shift><Key.shift><Key.shift><Key.shift><Key.shift><Key.shift>English<Key.space><Key.shift>Grade<Key.enter>92<Key.enter>90<Key.enter>85<Key.enter>90<Key.enter>88<Key.enter>92<Key.enter>85<Key.enter>82<Key.enter>90<Key.enter>88
Screenshot: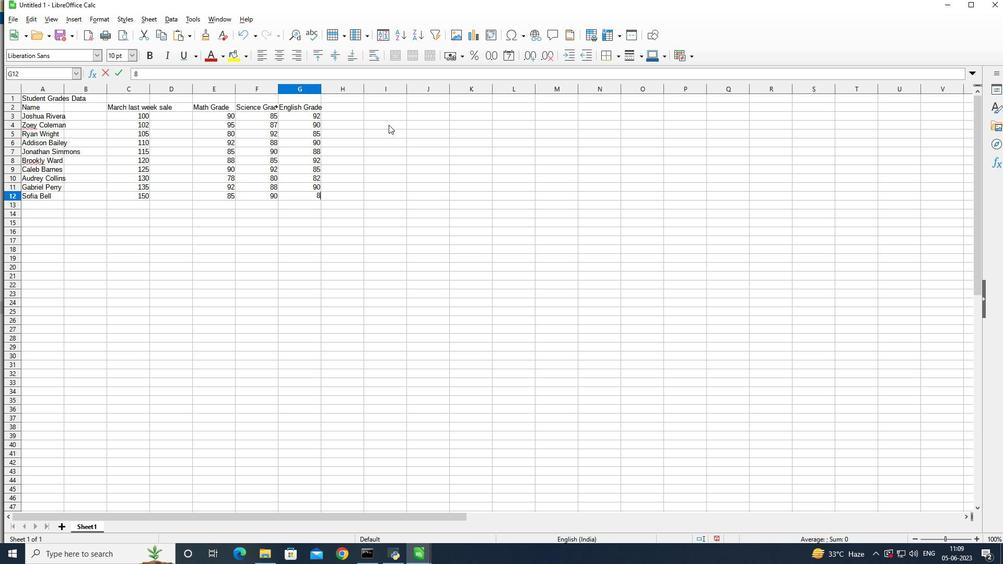 
Action: Mouse moved to (342, 105)
Screenshot: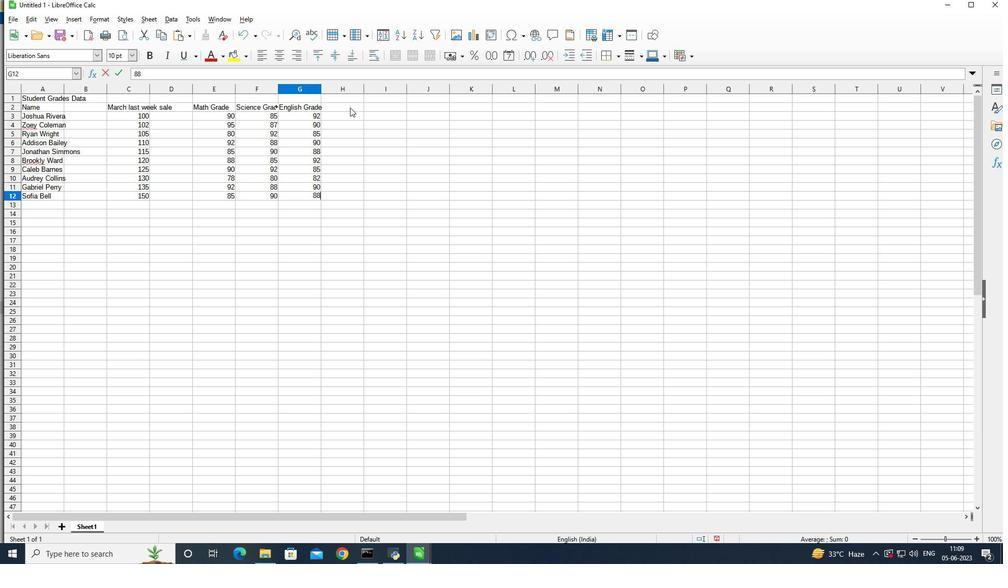 
Action: Mouse pressed left at (342, 105)
Screenshot: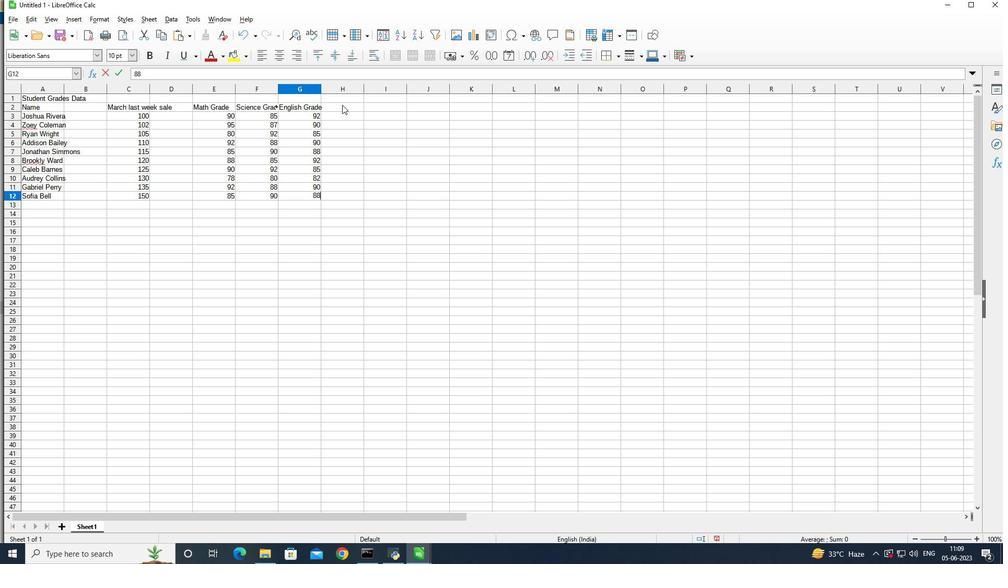 
Action: Mouse moved to (351, 106)
Screenshot: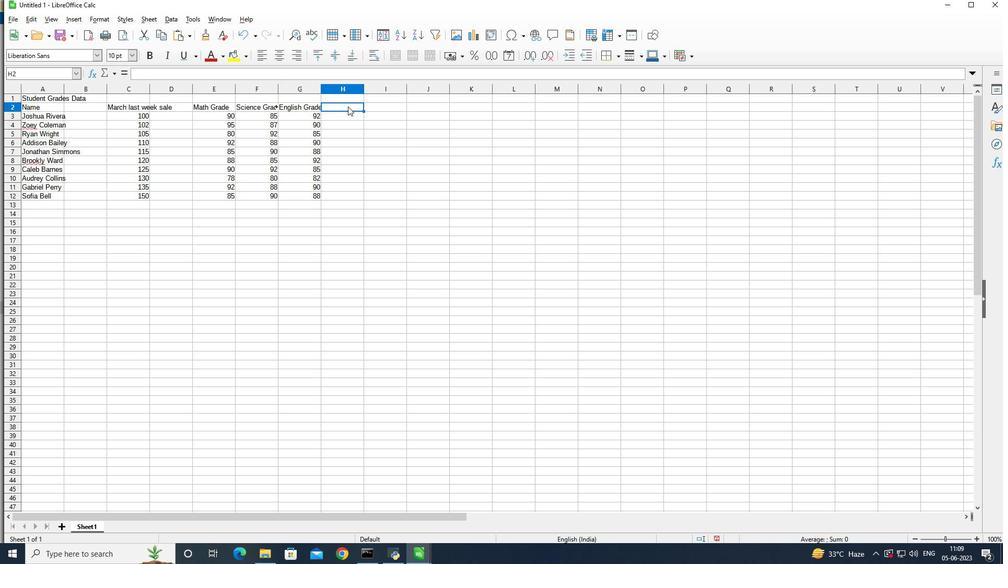 
Action: Mouse pressed left at (351, 106)
Screenshot: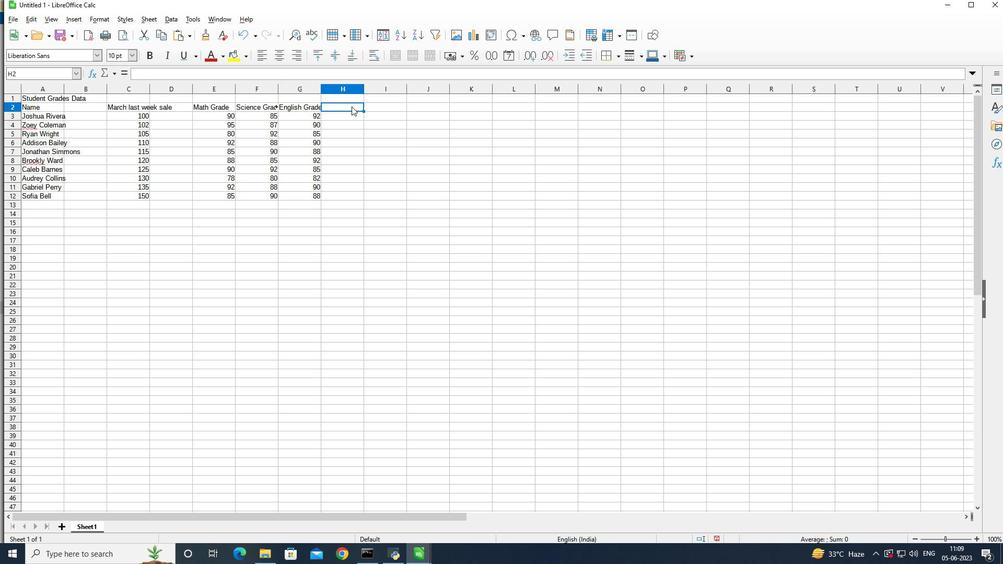 
Action: Mouse moved to (425, 124)
Screenshot: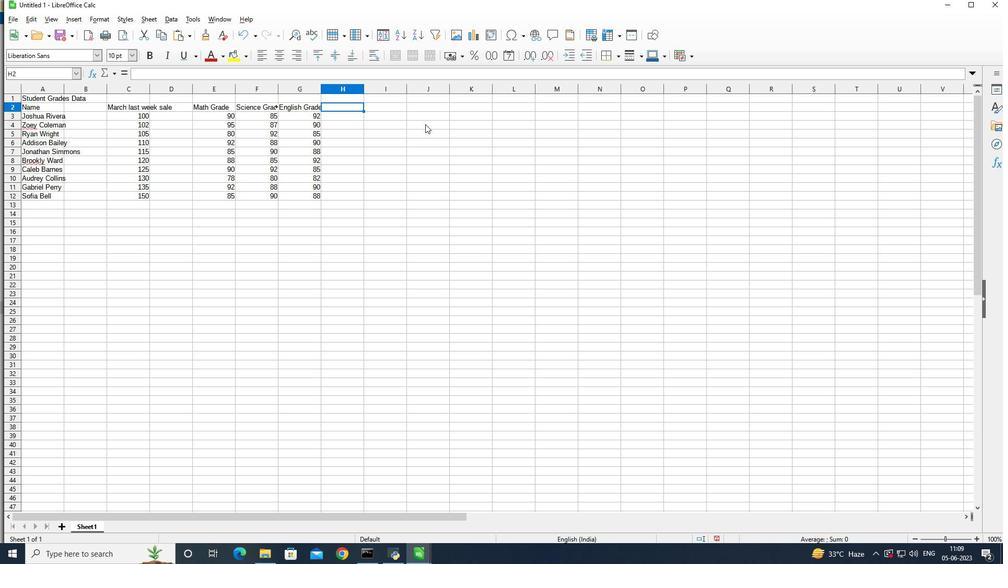 
Action: Key pressed <Key.shift>History<Key.space><Key.shift>Grades<Key.backspace><Key.enter>88<Key.enter>92<Key.enter>78<Key.enter>95<Key.enter>90<Key.enter>90<Key.enter>80<Key.enter>85<Key.enter>92<Key.enter>90
Screenshot: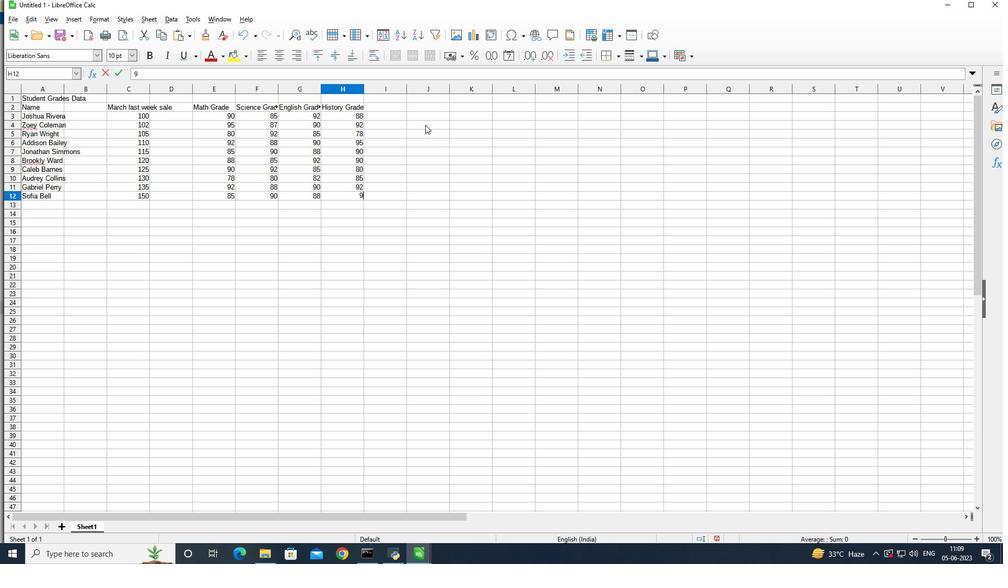 
Action: Mouse moved to (396, 106)
Screenshot: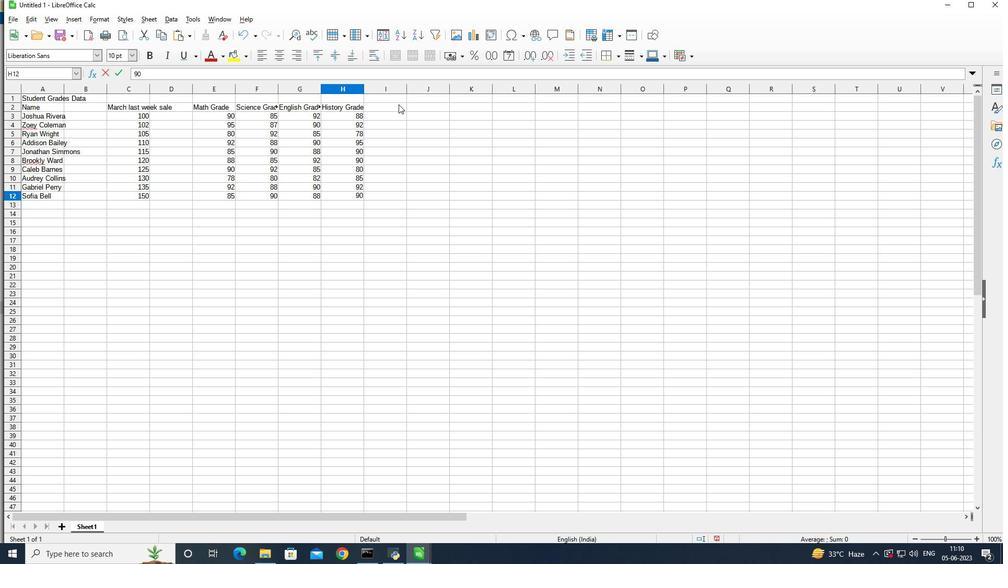 
Action: Mouse pressed left at (396, 106)
Screenshot: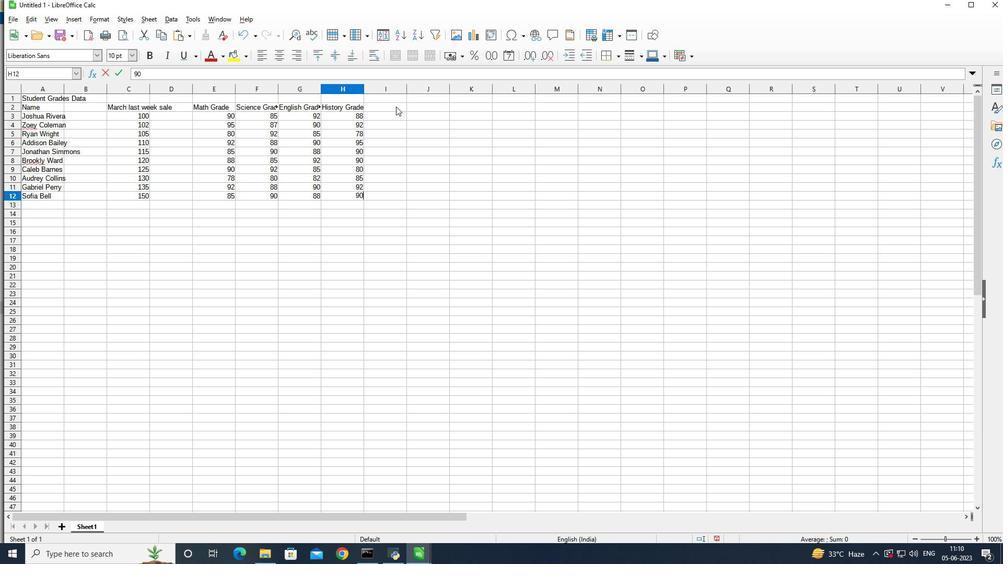 
Action: Mouse moved to (484, 109)
Screenshot: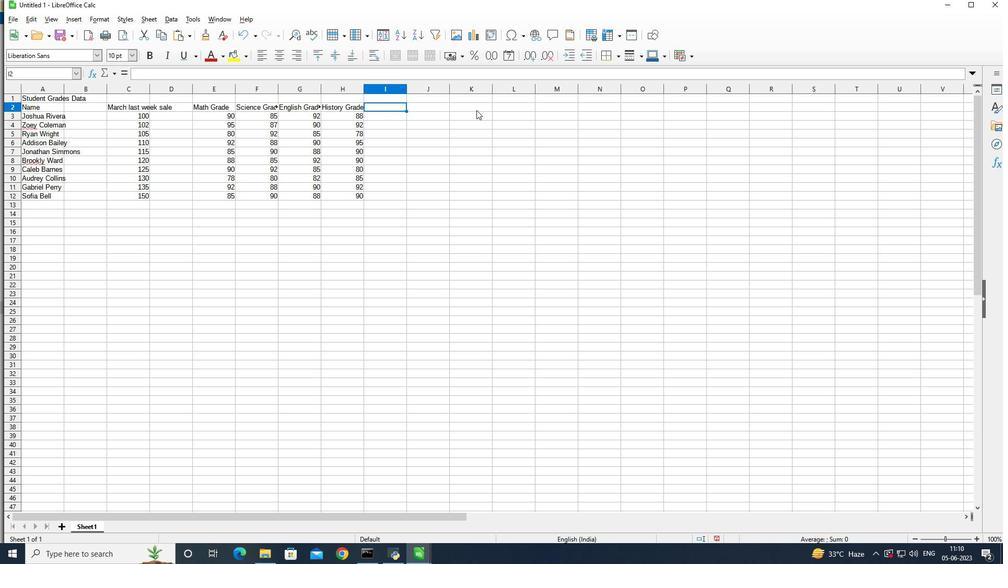
Action: Key pressed <Key.shift>Toatl
Screenshot: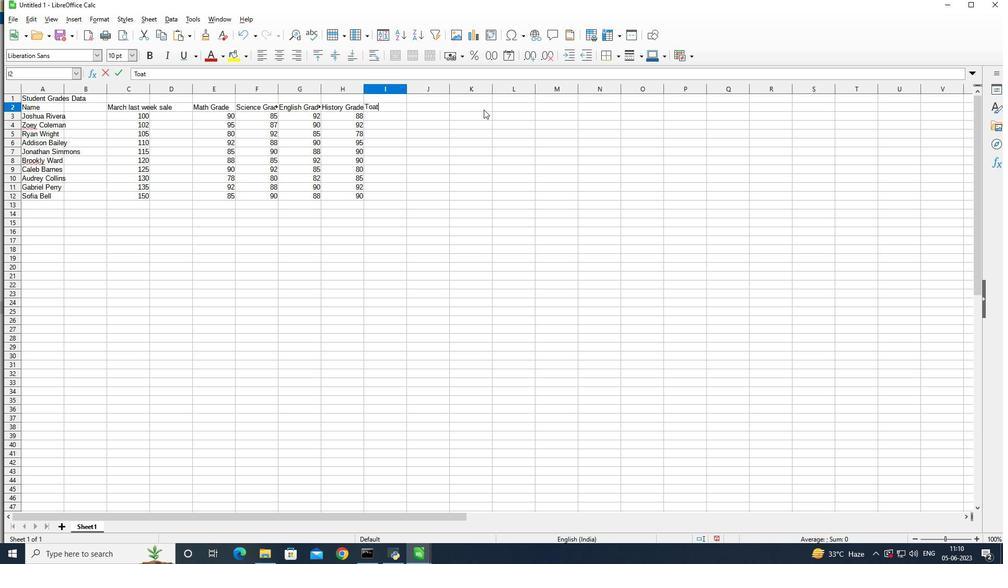 
Action: Mouse moved to (495, 120)
Screenshot: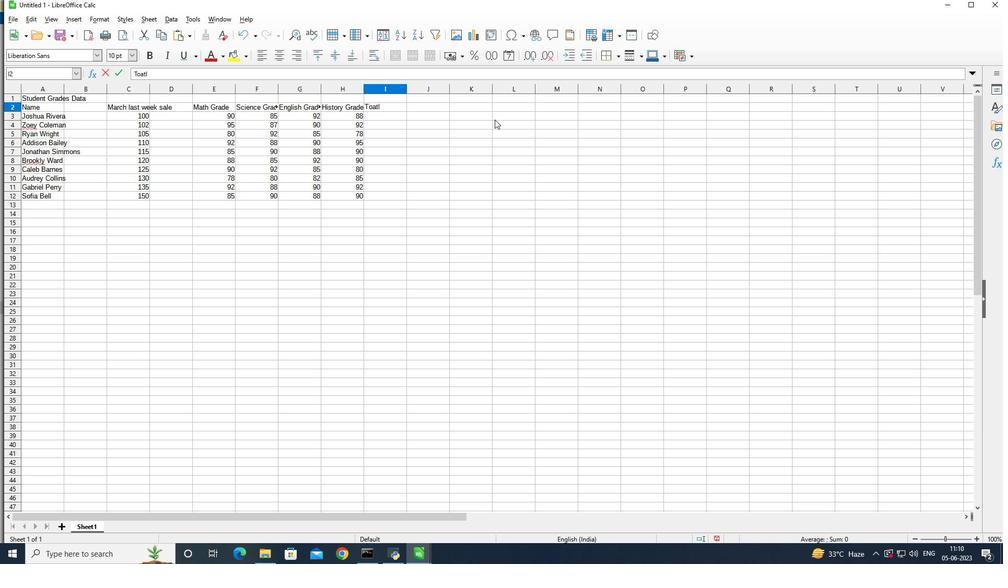 
Action: Key pressed <Key.backspace><Key.backspace><Key.backspace>tal<Key.enter>=<Key.shift>SUM<Key.shift_r>
Screenshot: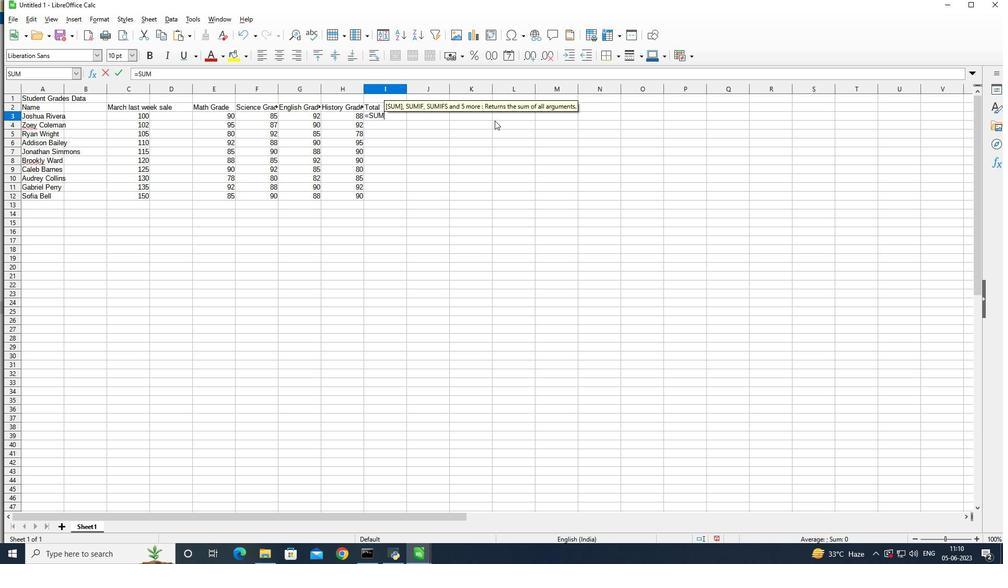 
Action: Mouse moved to (495, 120)
Screenshot: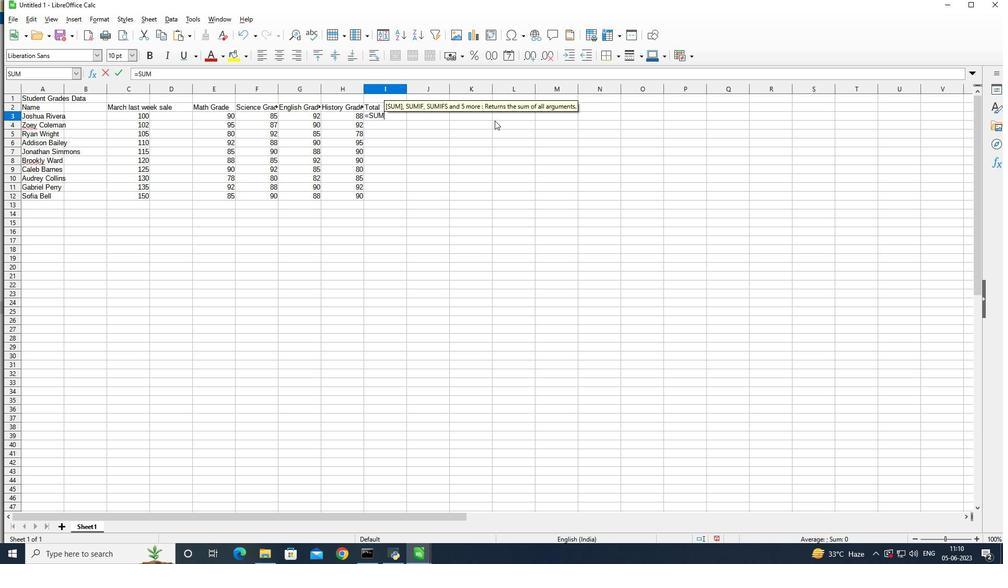 
Action: Key pressed <Key.shift_r>(
Screenshot: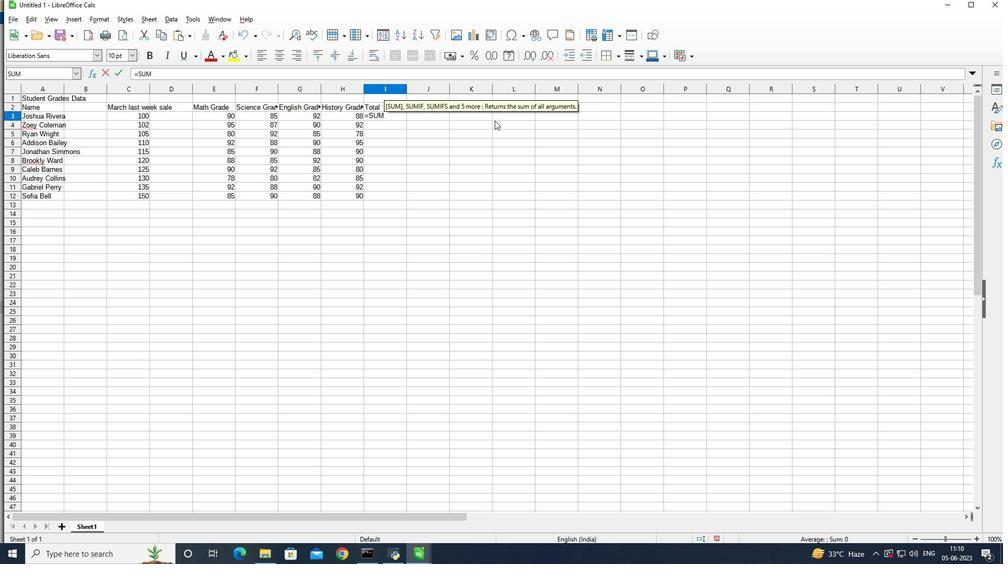 
Action: Mouse moved to (214, 116)
Screenshot: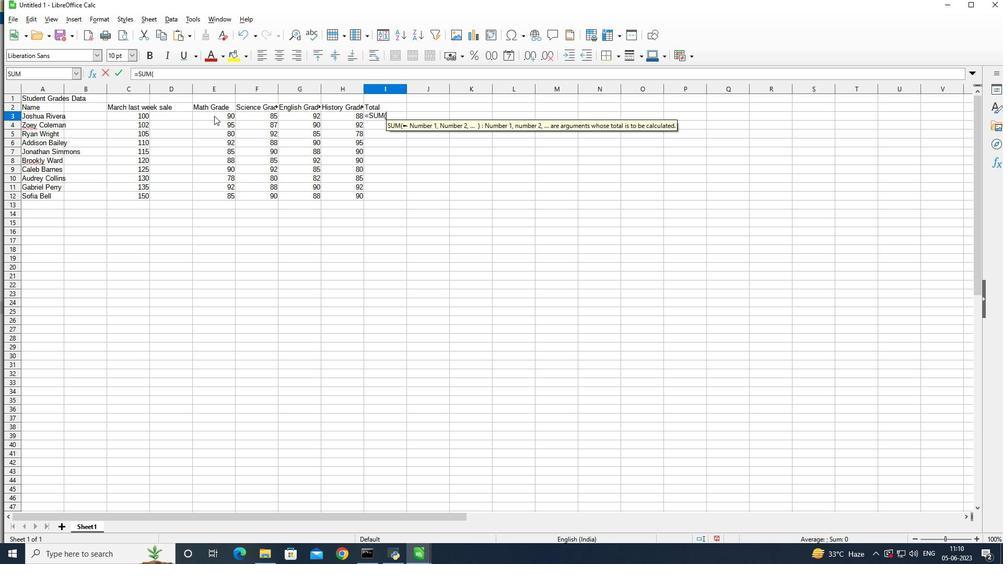 
Action: Mouse pressed left at (214, 116)
Screenshot: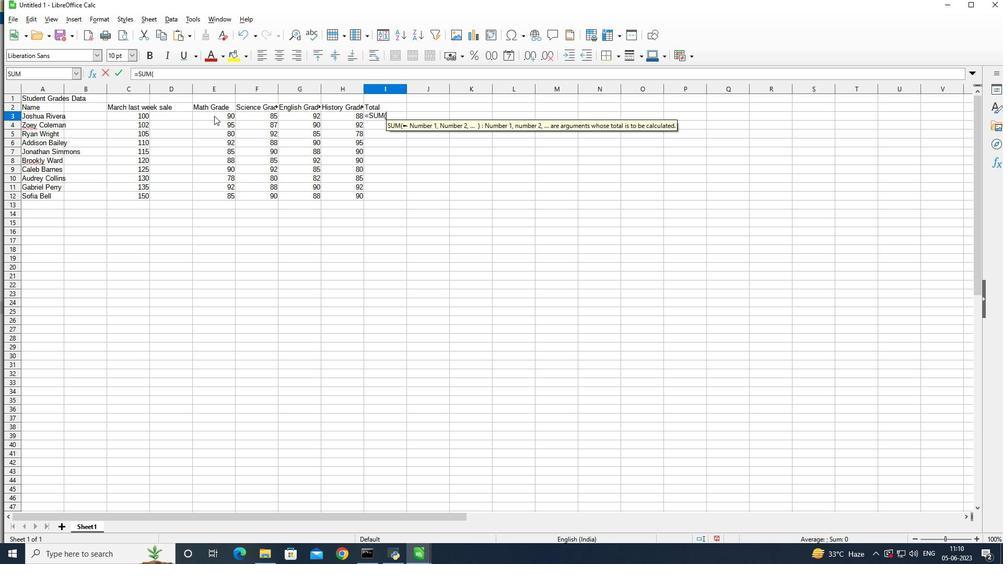 
Action: Mouse moved to (529, 135)
Screenshot: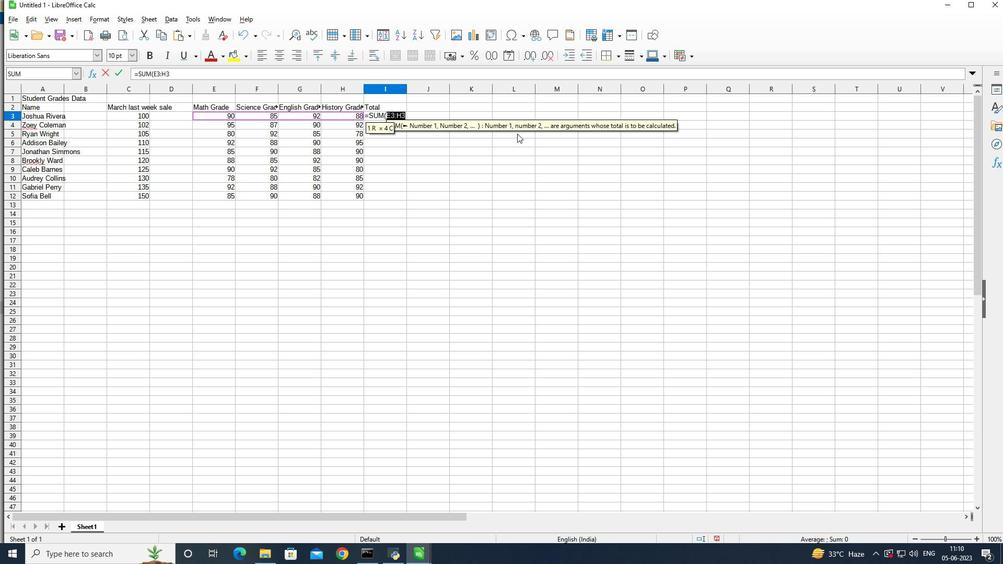 
Action: Key pressed <Key.enter>
Screenshot: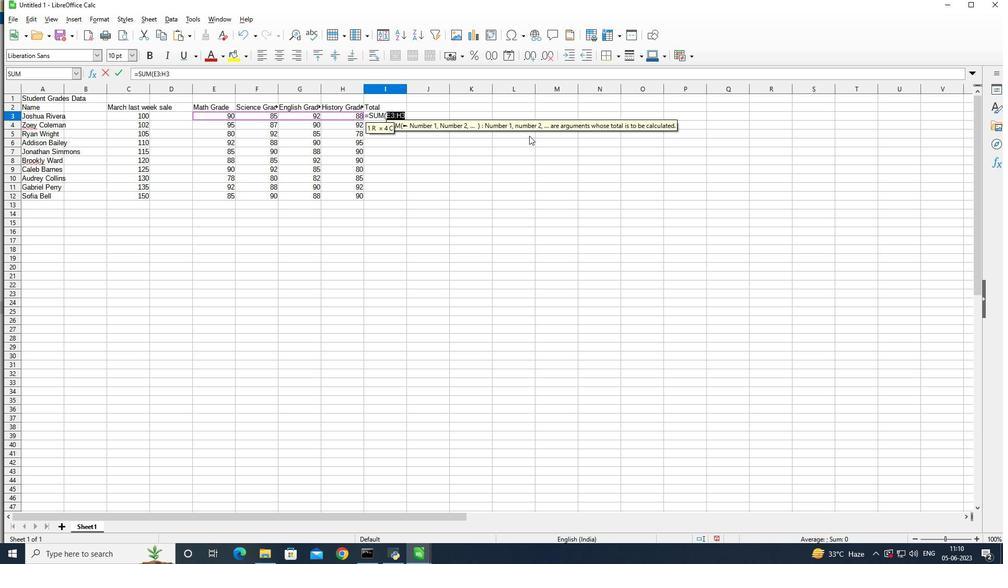 
Action: Mouse moved to (399, 118)
Screenshot: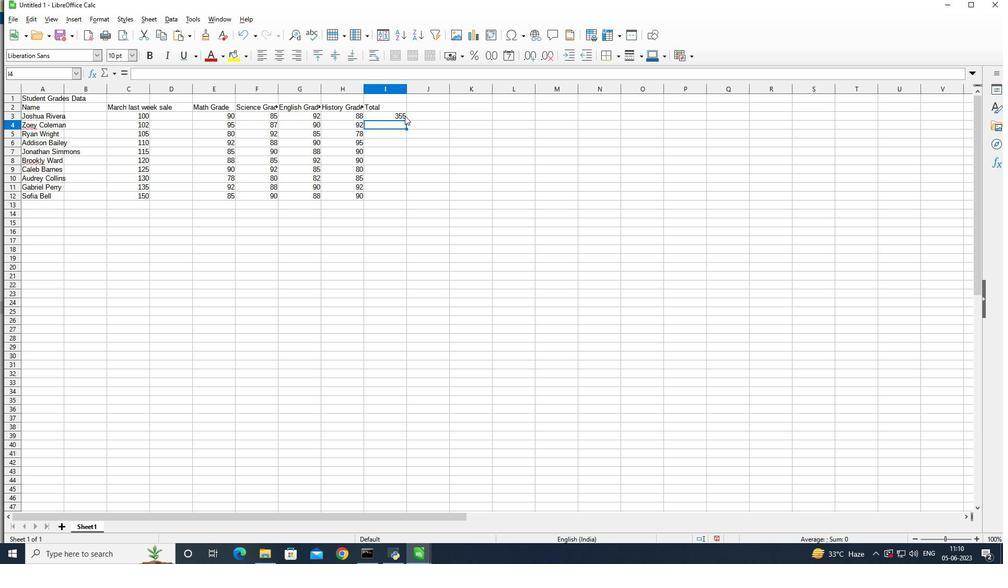 
Action: Mouse pressed left at (399, 118)
Screenshot: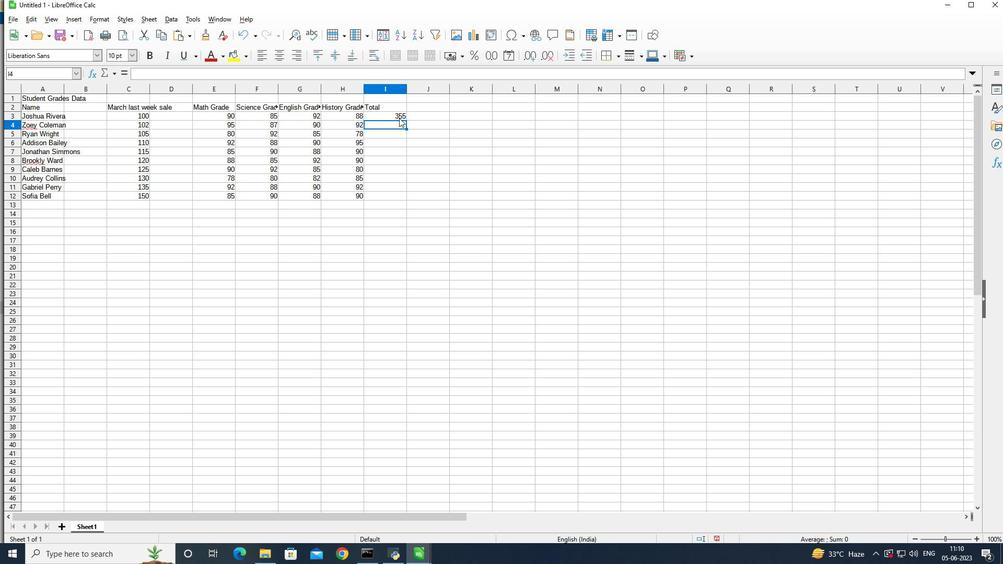 
Action: Mouse moved to (407, 119)
Screenshot: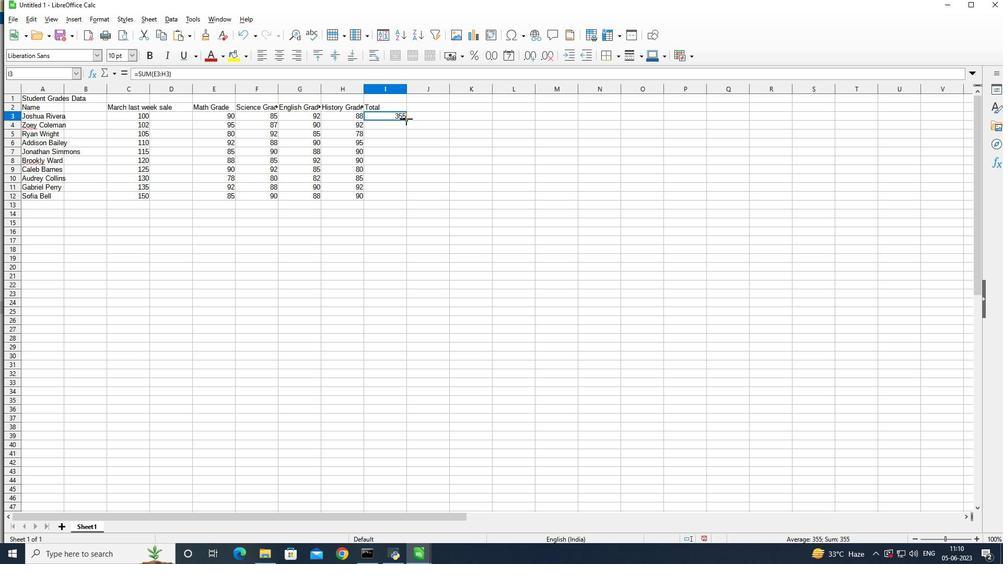 
Action: Mouse pressed left at (407, 119)
Screenshot: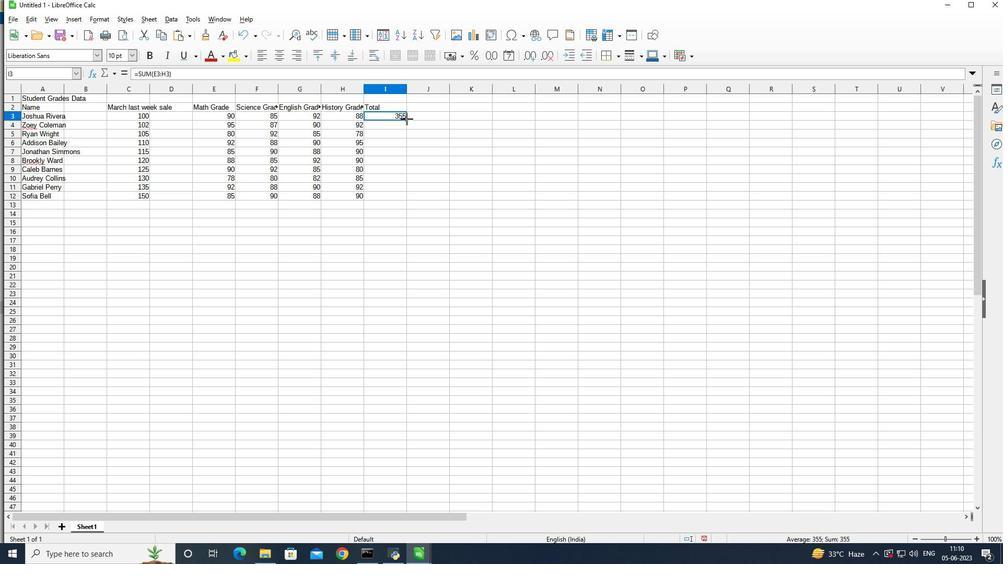 
Action: Mouse moved to (430, 181)
Screenshot: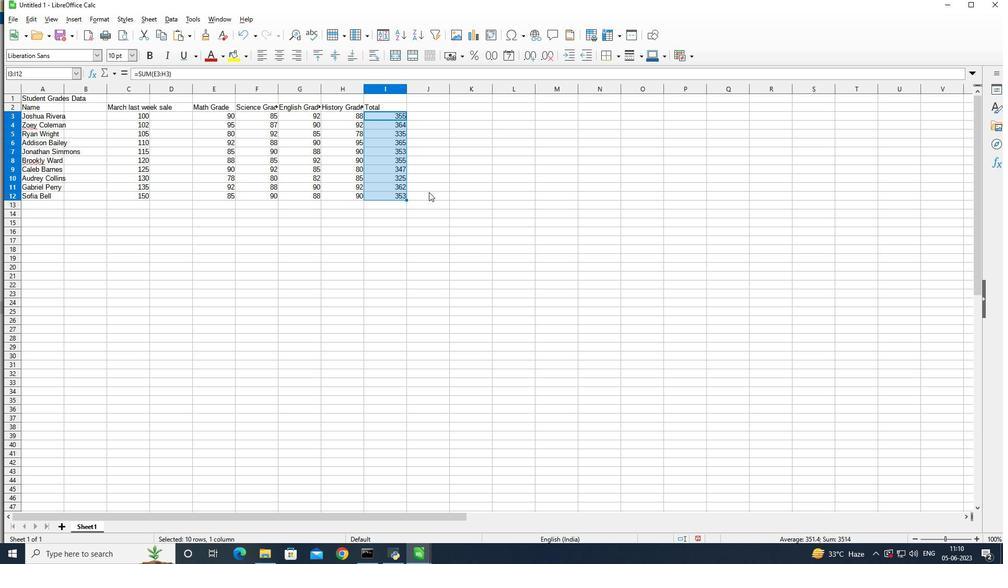 
Action: Mouse pressed left at (430, 181)
Screenshot: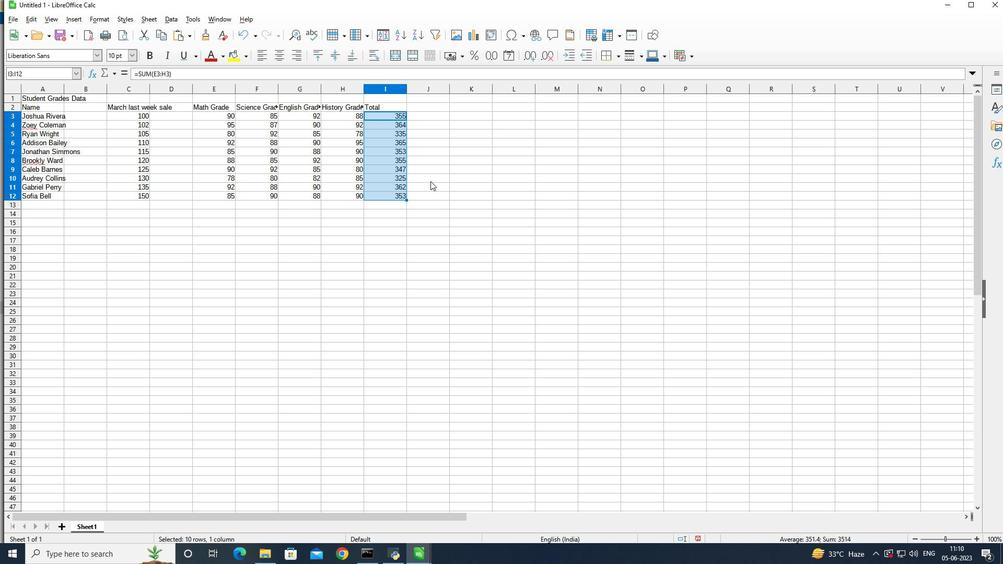 
Action: Mouse moved to (433, 181)
Screenshot: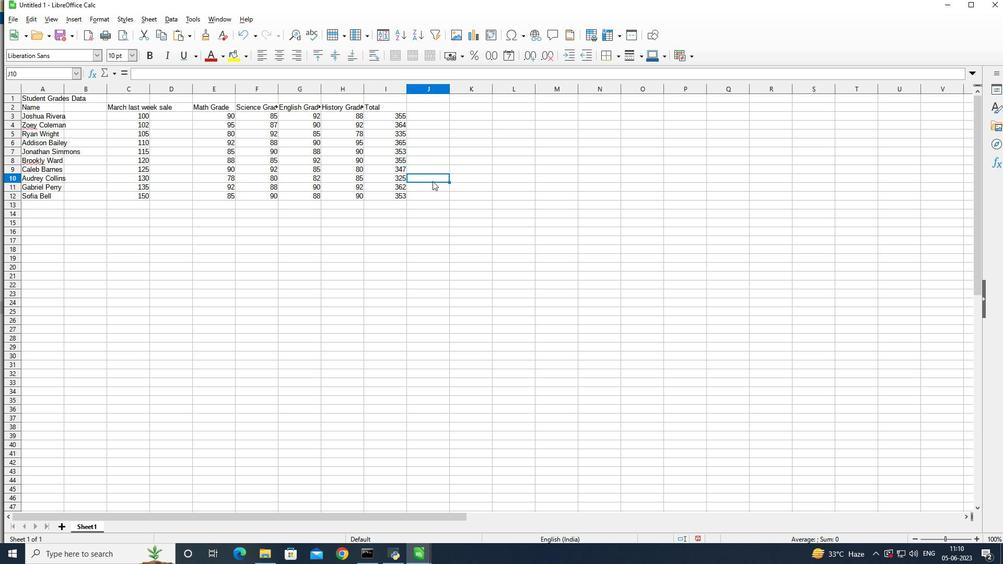 
Action: Key pressed ctrl+S
Screenshot: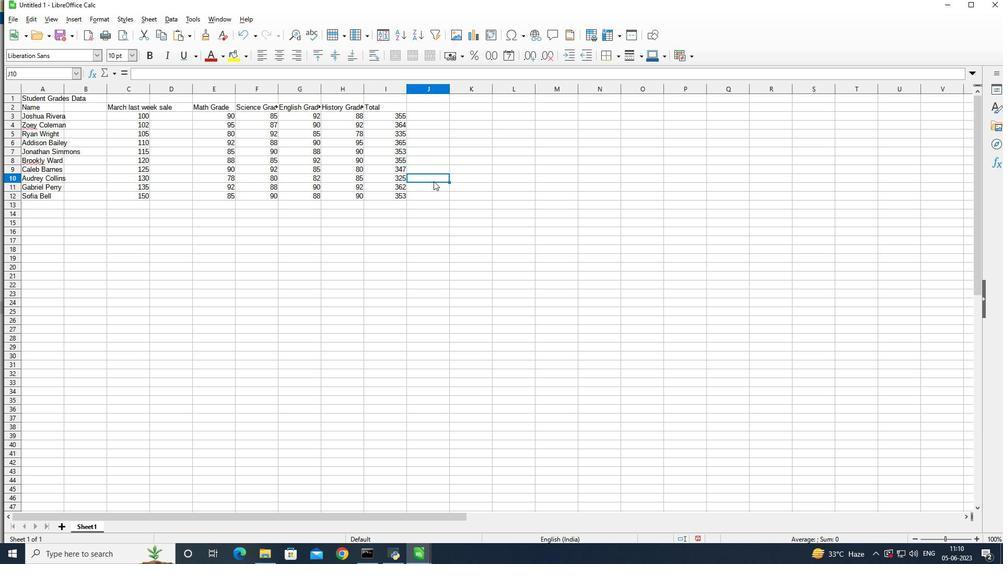 
Action: Mouse moved to (615, 179)
Screenshot: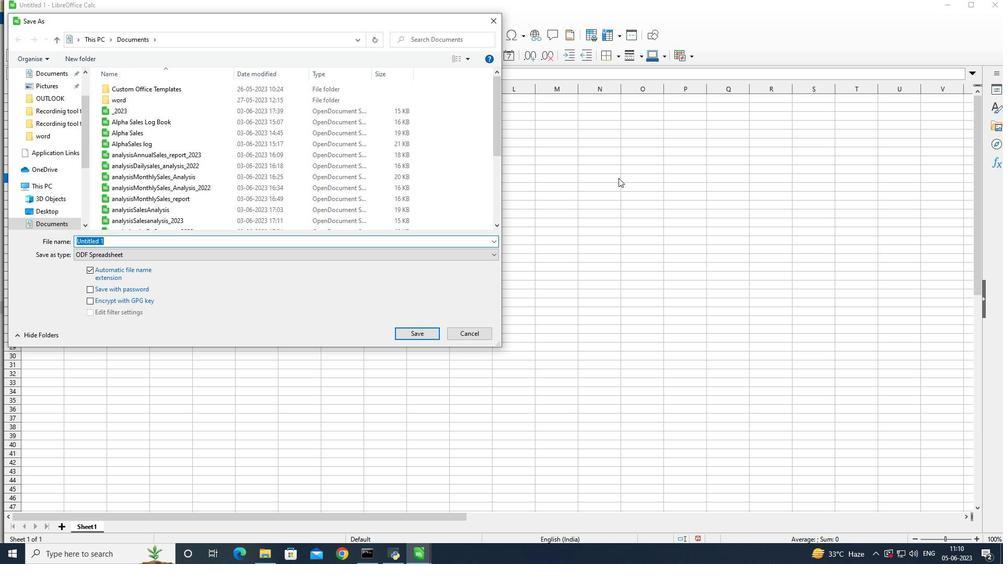
Action: Key pressed analysis<Key.shift>Sales<Key.shift>By<Key.shift><Key.shift><Key.shift><Key.shift><Key.shift><Key.shift><Key.shift><Key.shift><Key.shift><Key.shift><Key.shift>SKU<Key.shift_r>_2022<Key.enter>
Screenshot: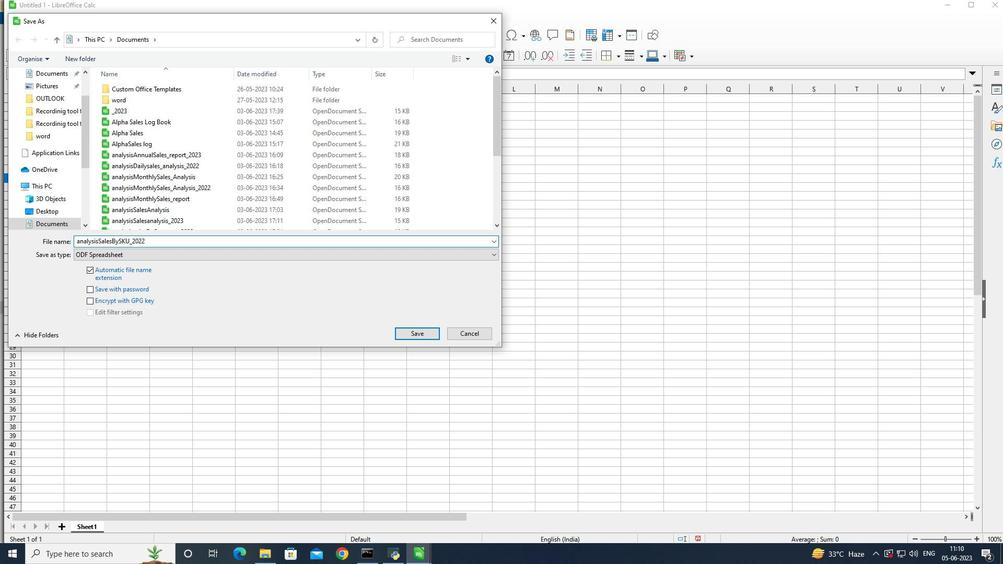 
Action: Mouse moved to (599, 178)
Screenshot: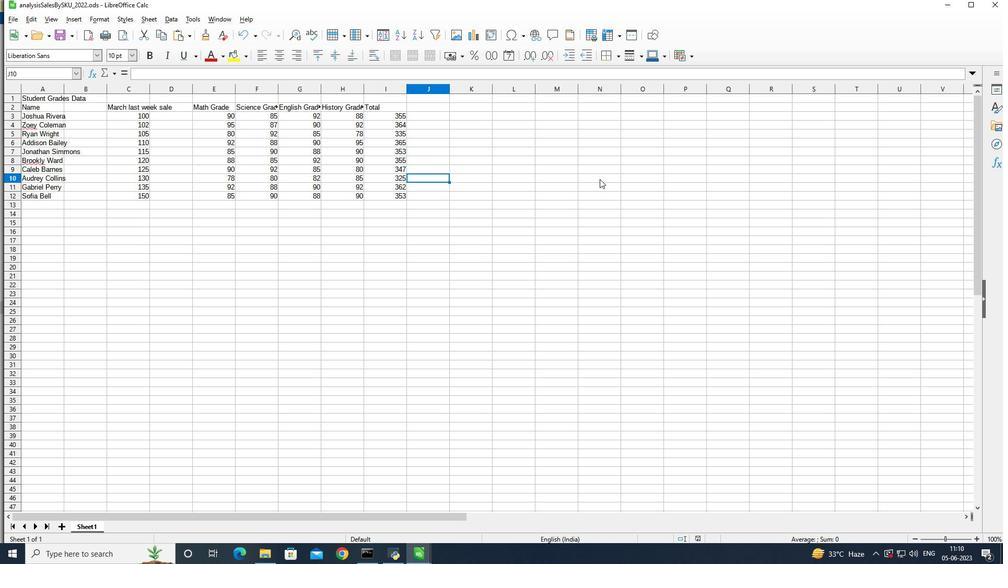 
